 Task: View about pressroom.
Action: Mouse moved to (727, 74)
Screenshot: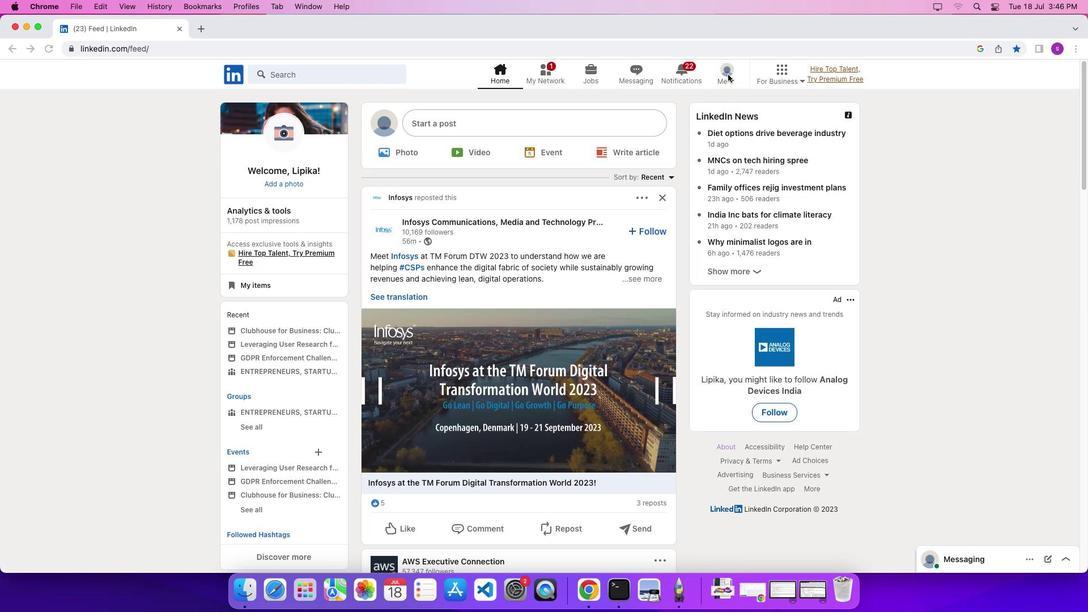 
Action: Mouse pressed left at (727, 74)
Screenshot: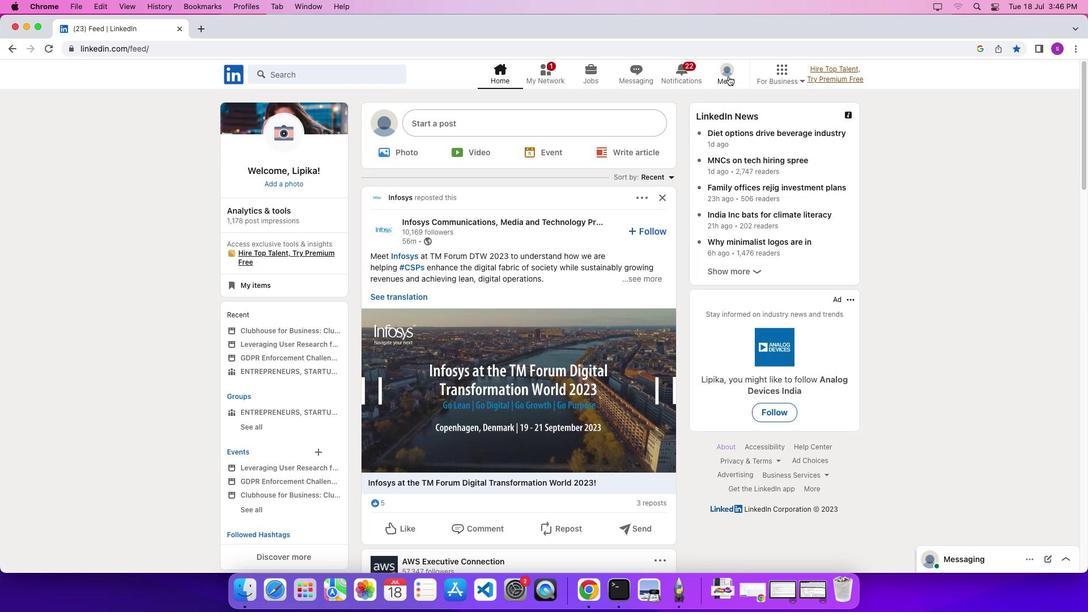
Action: Mouse moved to (730, 78)
Screenshot: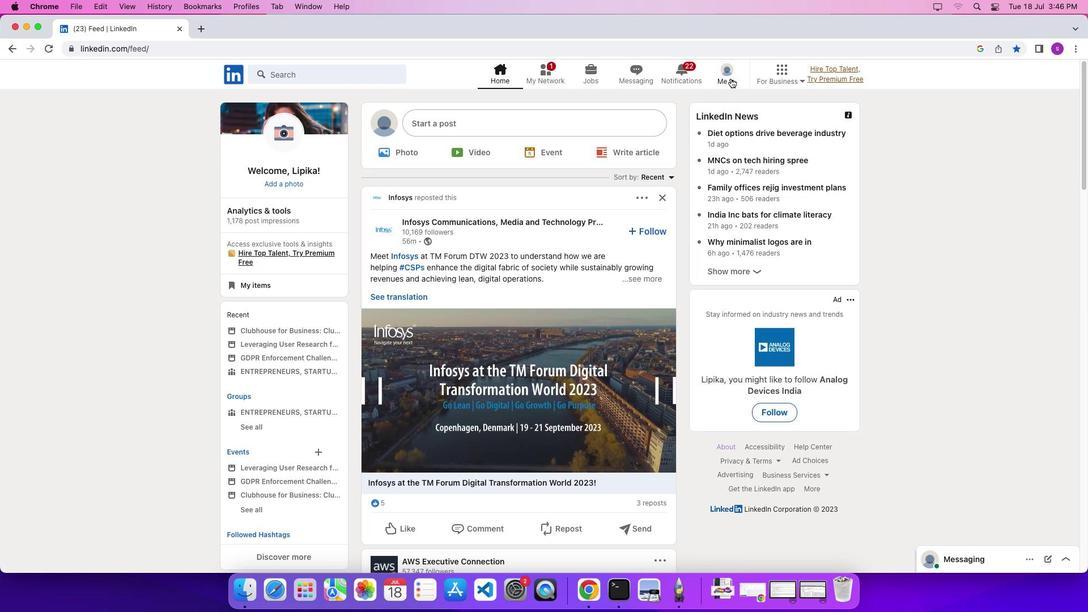 
Action: Mouse pressed left at (730, 78)
Screenshot: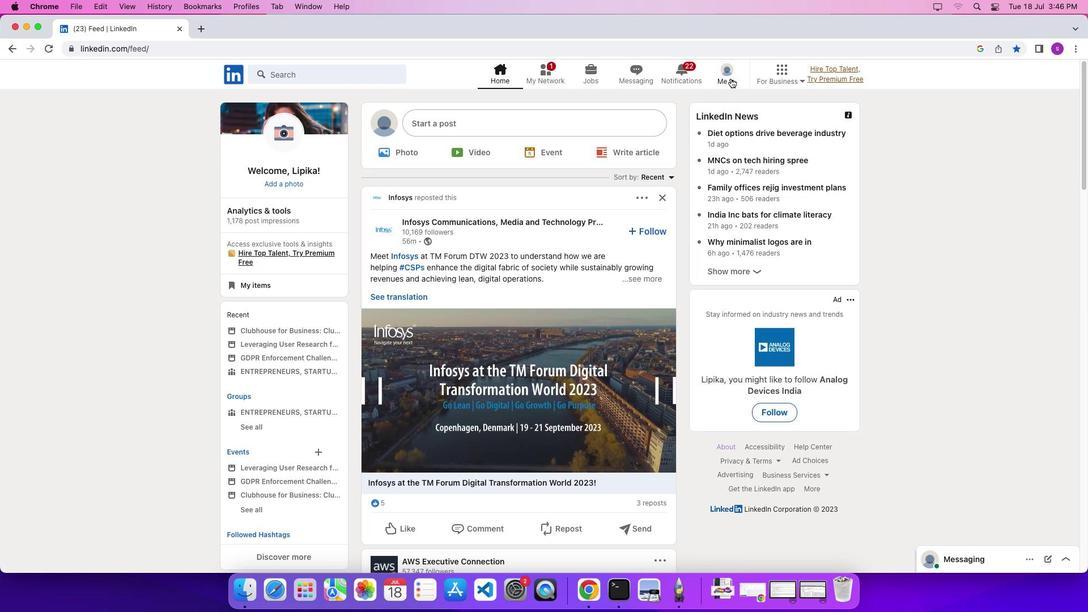 
Action: Mouse moved to (707, 138)
Screenshot: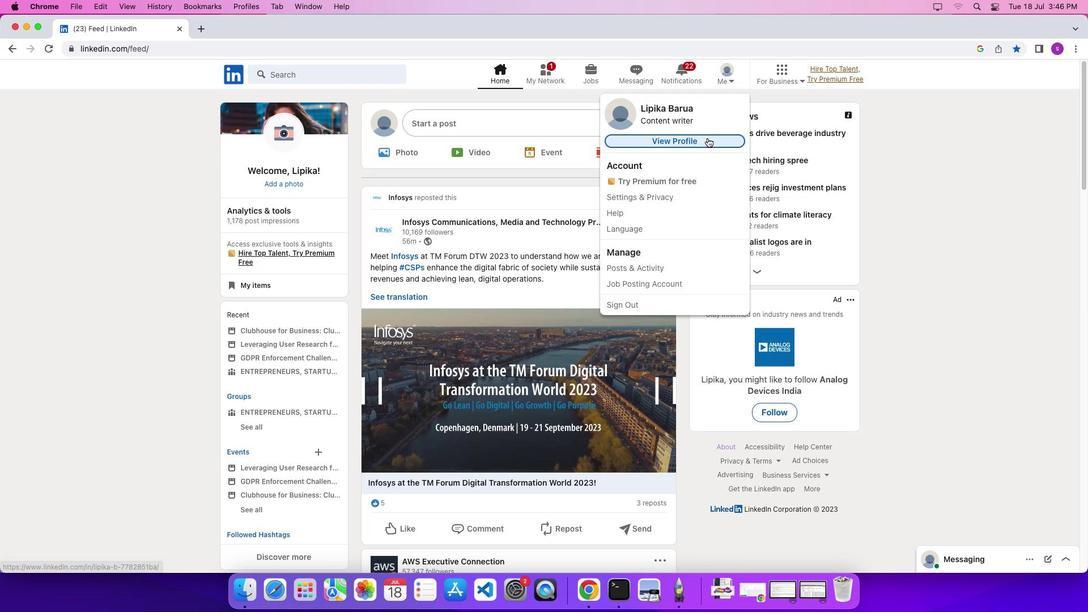 
Action: Mouse pressed left at (707, 138)
Screenshot: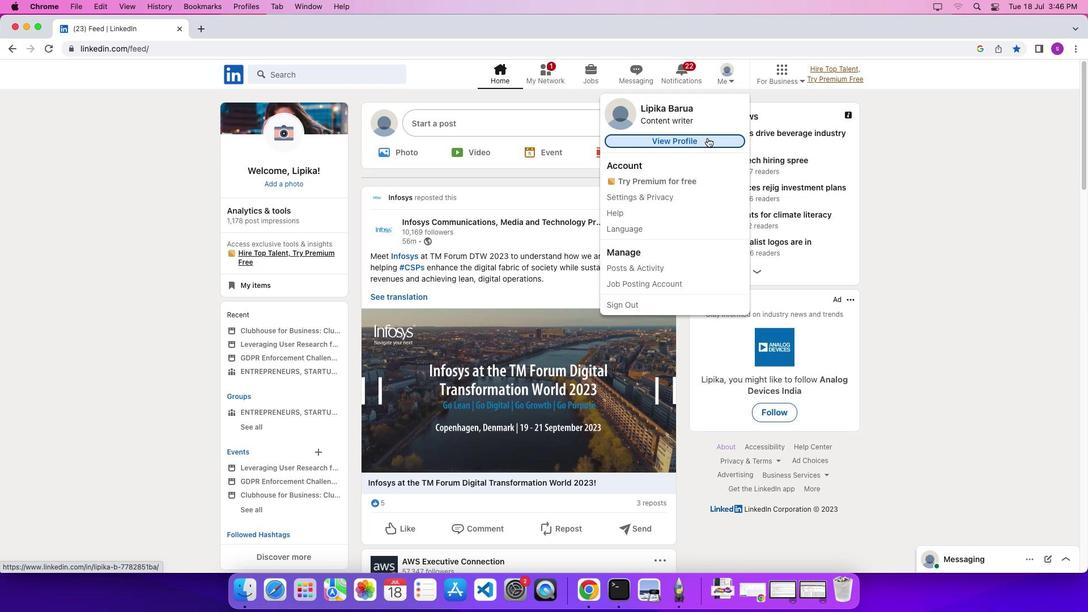 
Action: Mouse moved to (504, 387)
Screenshot: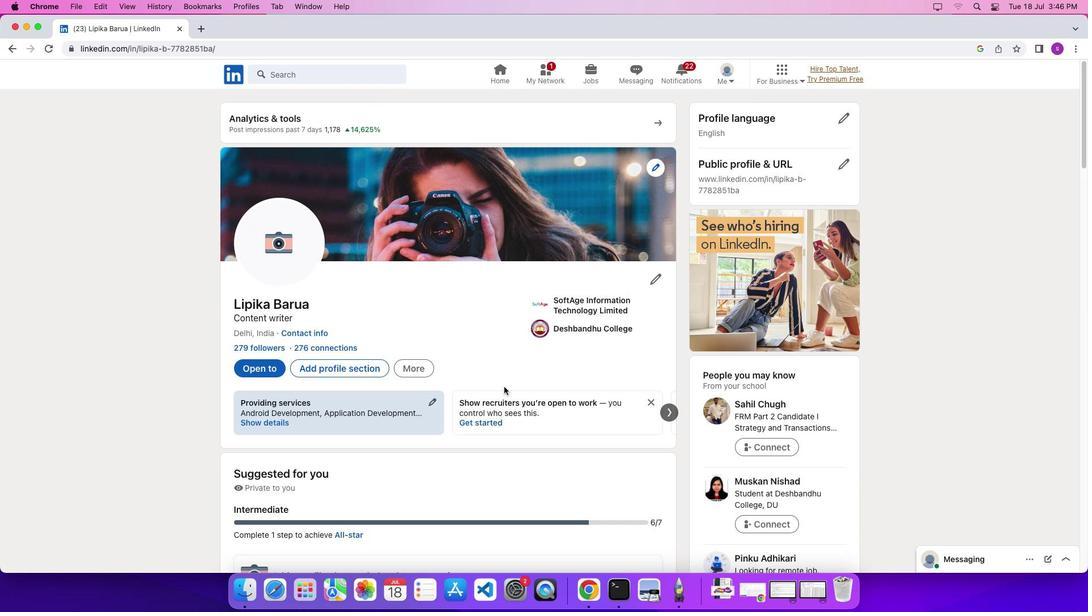 
Action: Mouse scrolled (504, 387) with delta (0, 0)
Screenshot: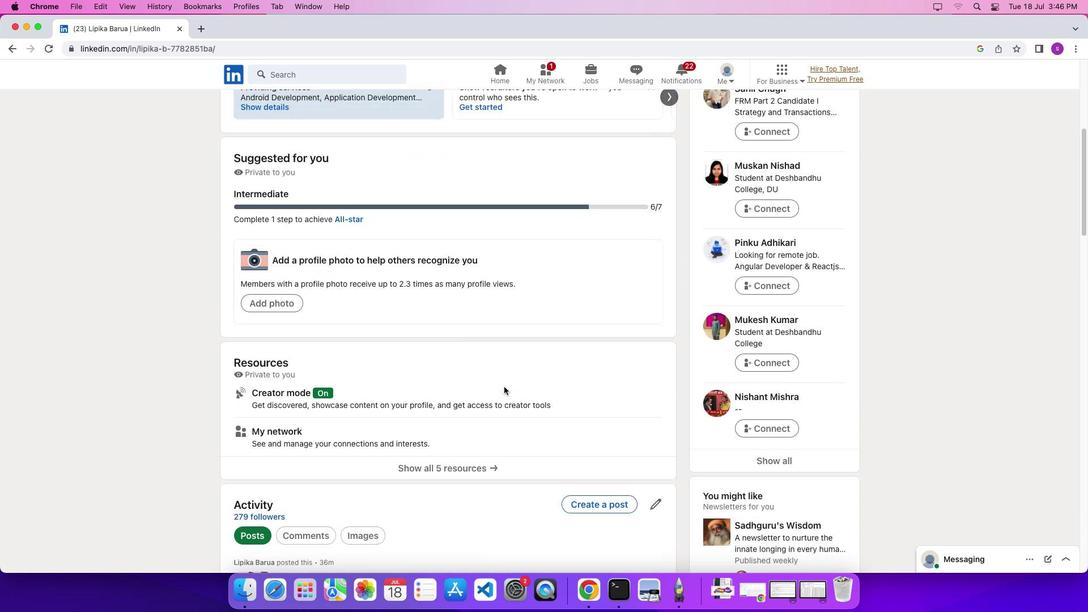 
Action: Mouse scrolled (504, 387) with delta (0, 0)
Screenshot: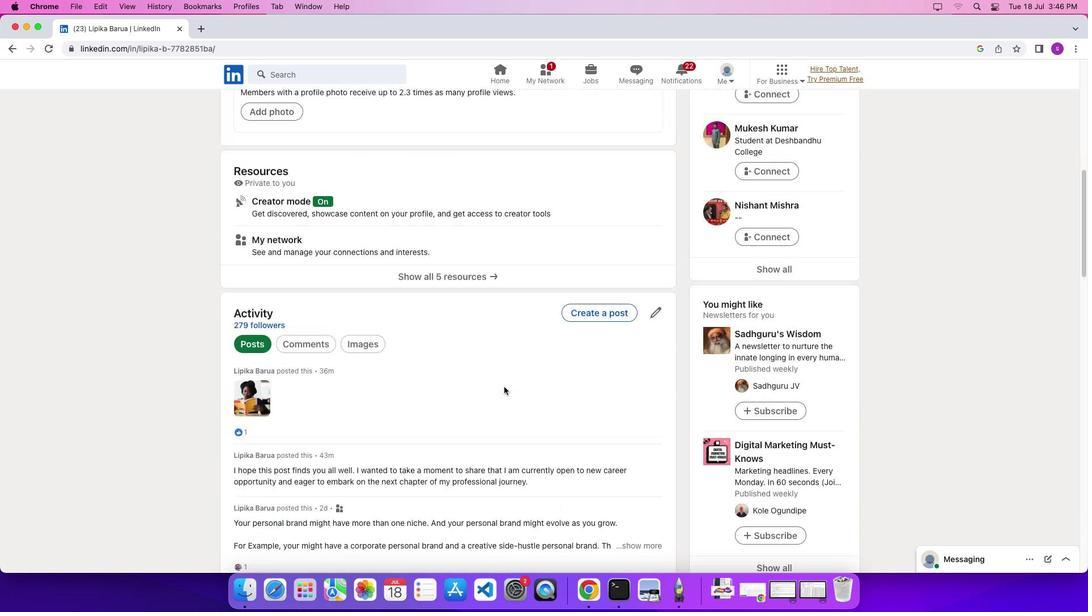 
Action: Mouse scrolled (504, 387) with delta (0, -4)
Screenshot: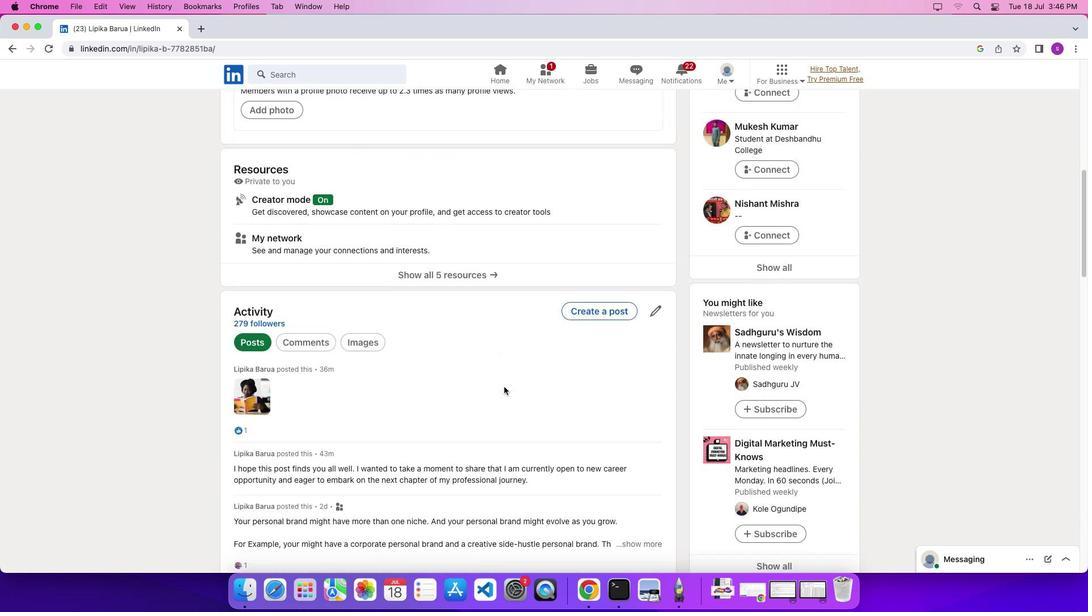 
Action: Mouse scrolled (504, 387) with delta (0, -6)
Screenshot: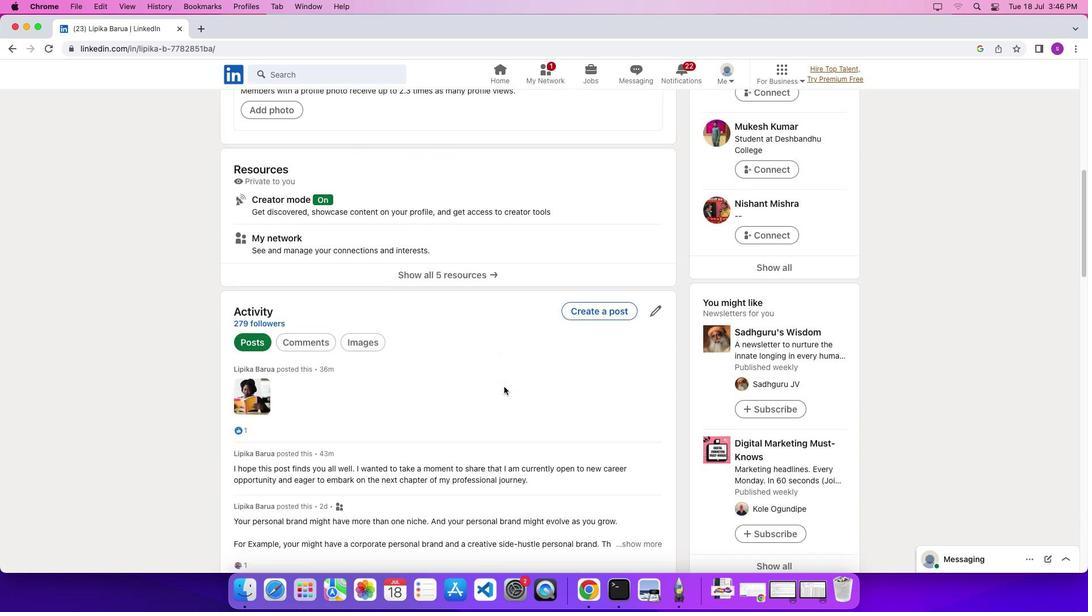 
Action: Mouse scrolled (504, 387) with delta (0, 0)
Screenshot: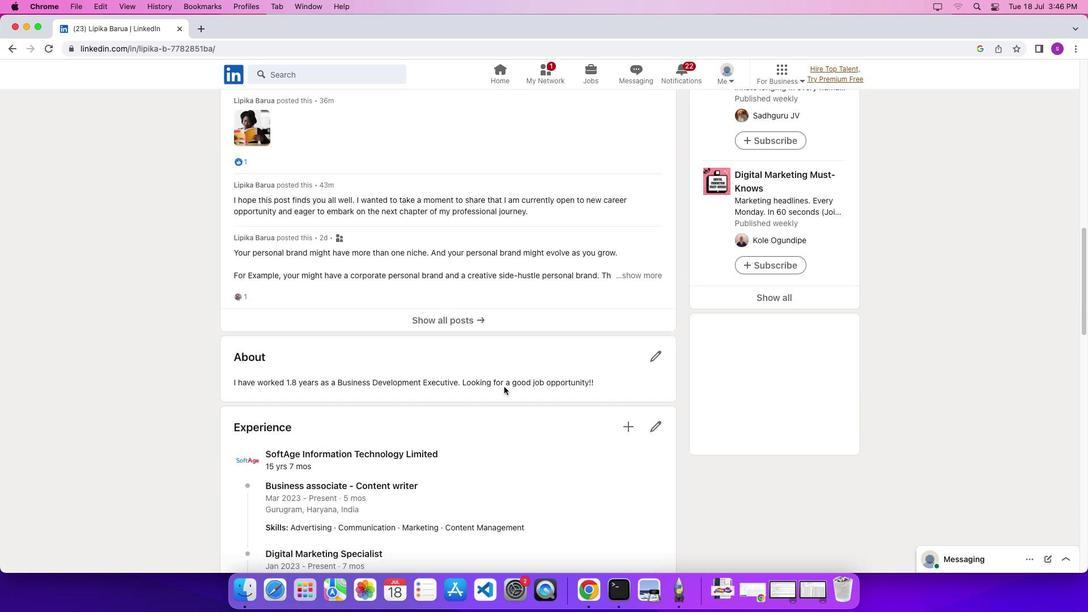 
Action: Mouse scrolled (504, 387) with delta (0, 0)
Screenshot: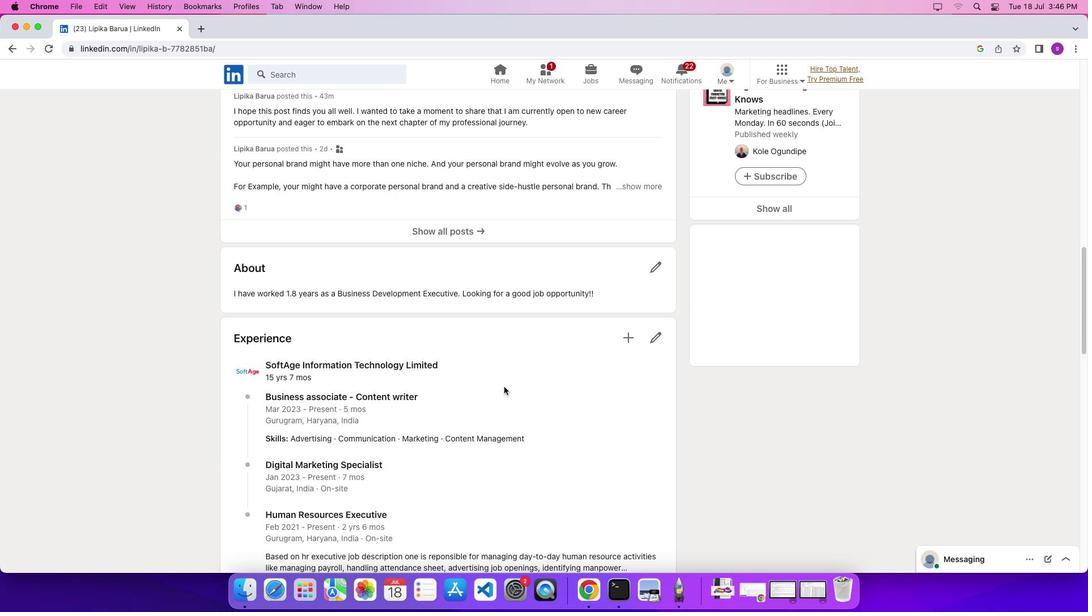 
Action: Mouse scrolled (504, 387) with delta (0, -3)
Screenshot: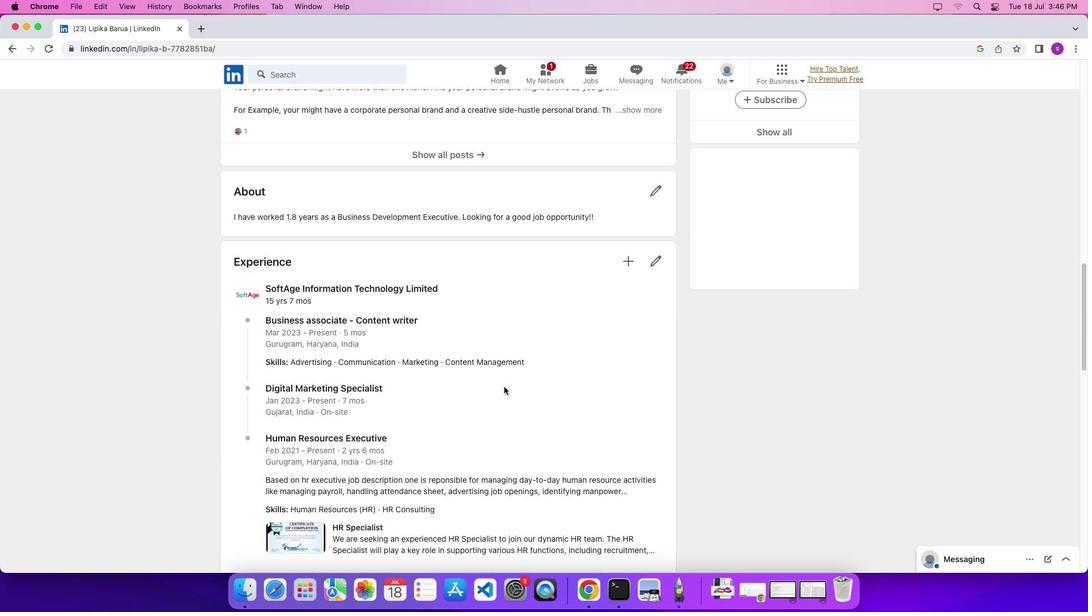 
Action: Mouse scrolled (504, 387) with delta (0, -5)
Screenshot: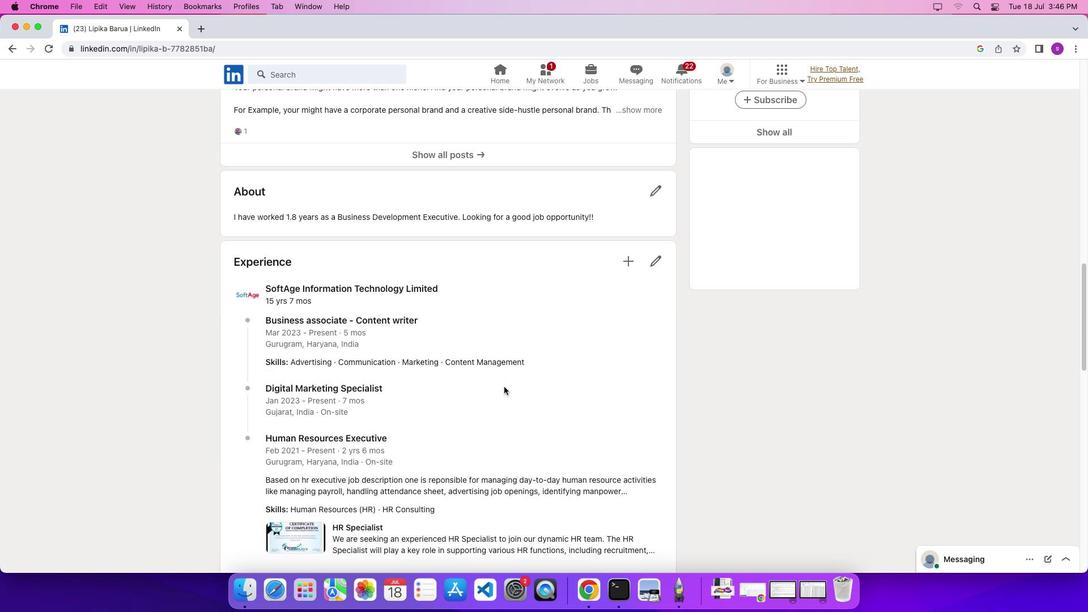 
Action: Mouse scrolled (504, 387) with delta (0, 0)
Screenshot: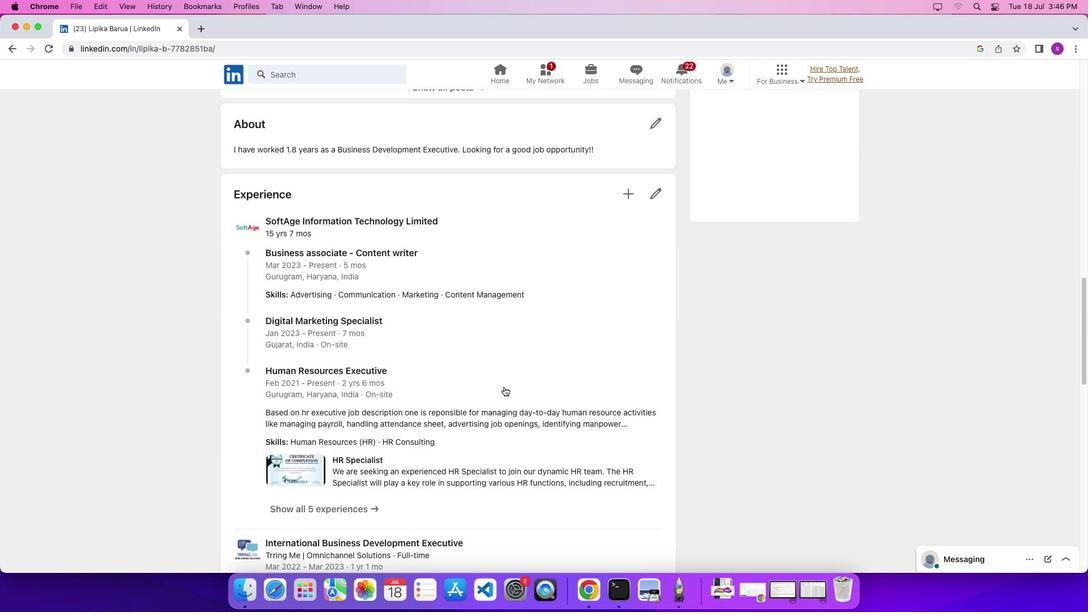 
Action: Mouse scrolled (504, 387) with delta (0, 0)
Screenshot: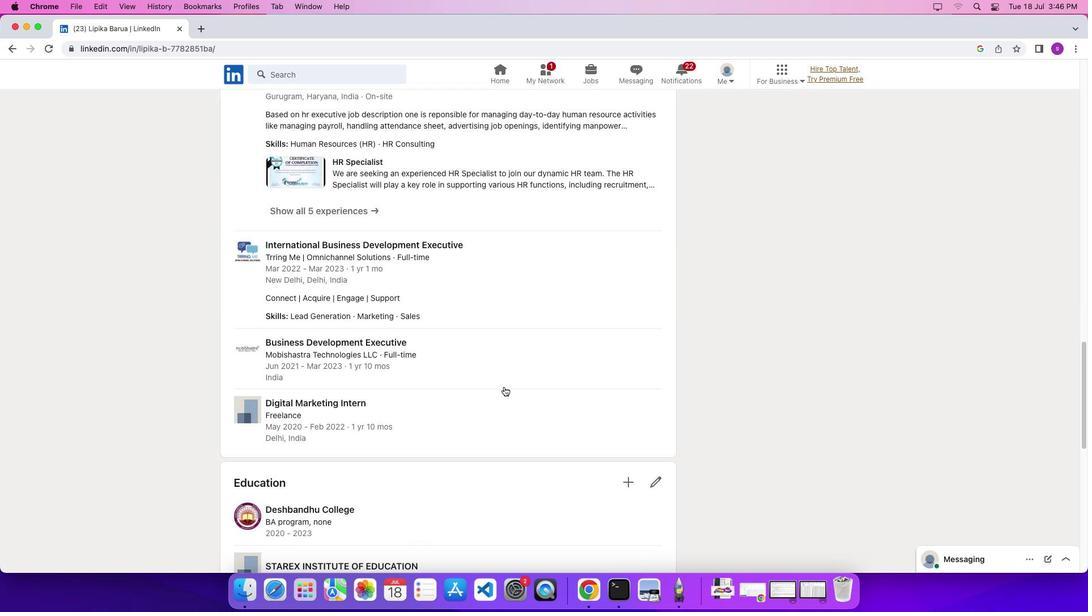 
Action: Mouse scrolled (504, 387) with delta (0, -4)
Screenshot: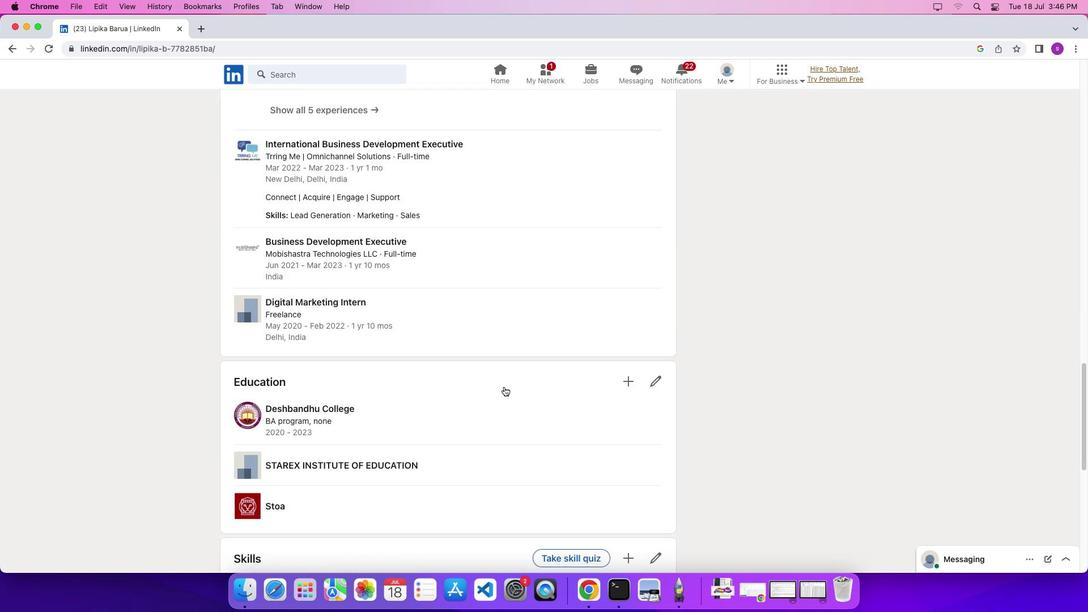 
Action: Mouse scrolled (504, 387) with delta (0, -5)
Screenshot: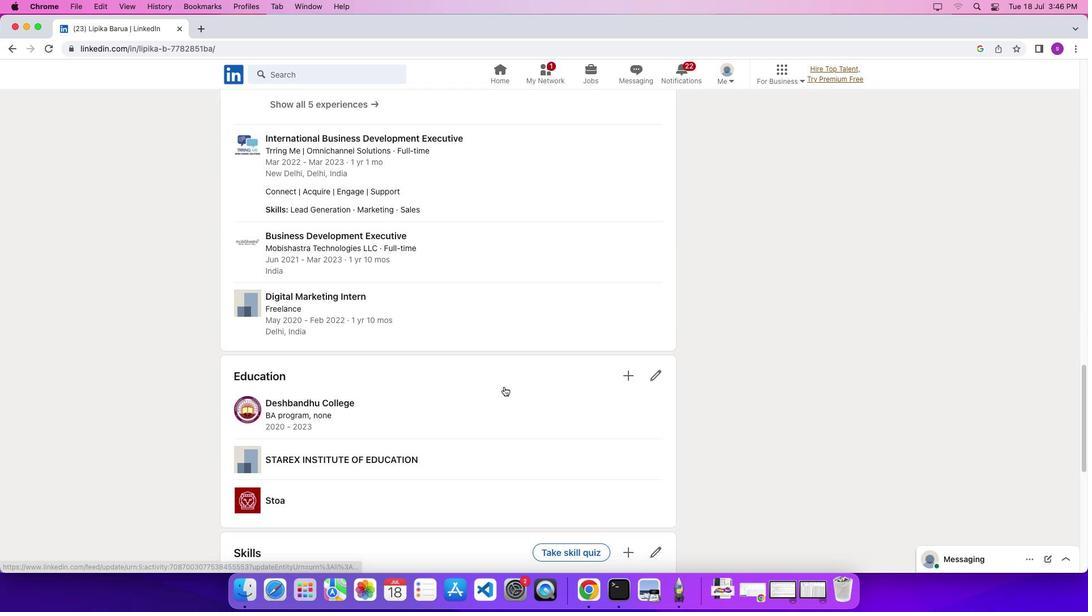 
Action: Mouse scrolled (504, 387) with delta (0, 0)
Screenshot: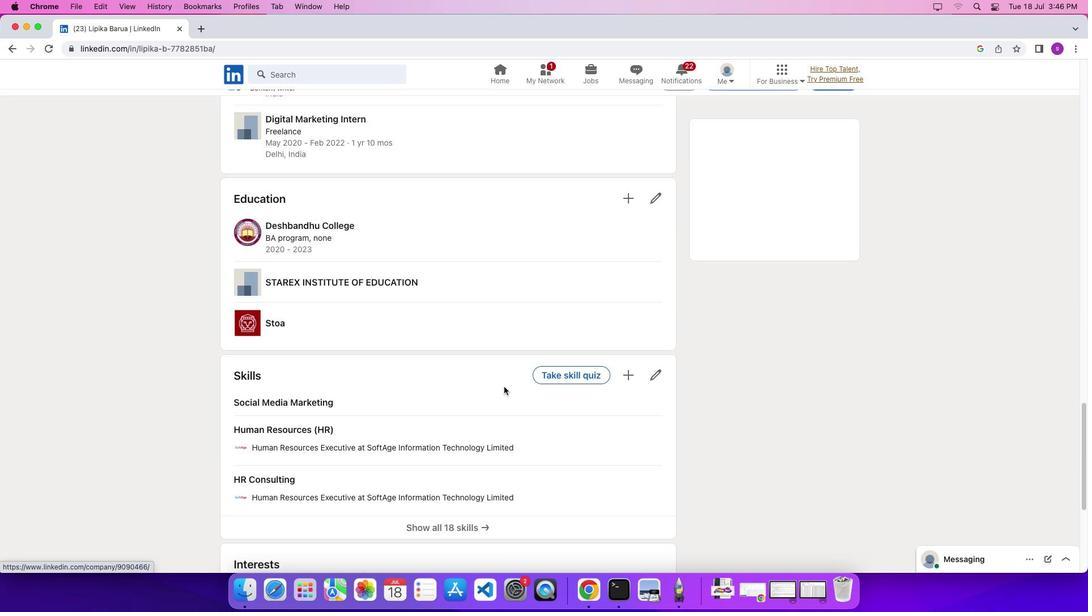 
Action: Mouse scrolled (504, 387) with delta (0, 0)
Screenshot: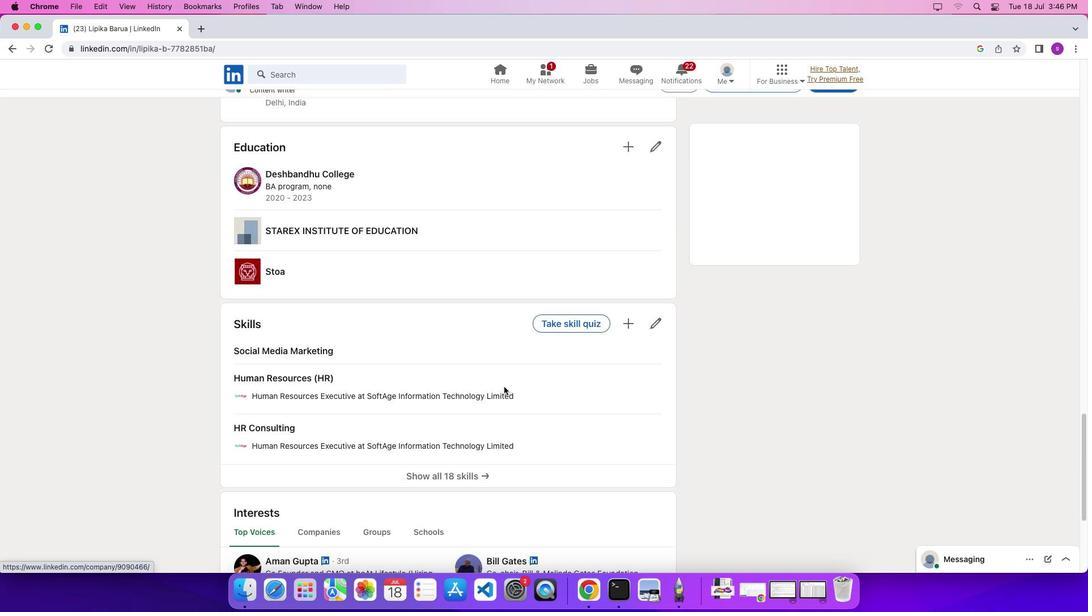 
Action: Mouse scrolled (504, 387) with delta (0, -4)
Screenshot: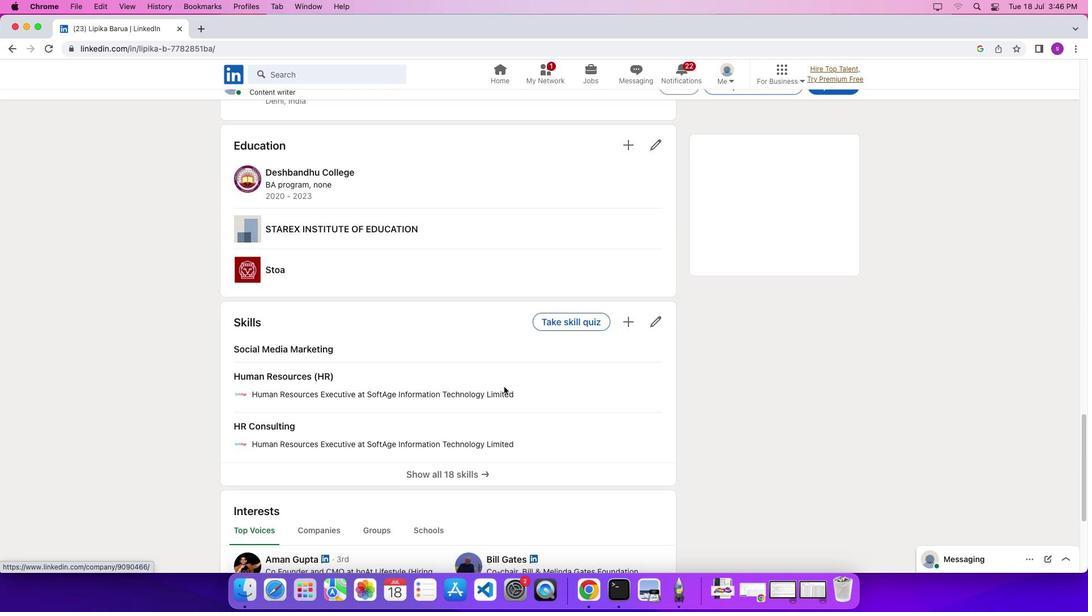 
Action: Mouse scrolled (504, 387) with delta (0, 0)
Screenshot: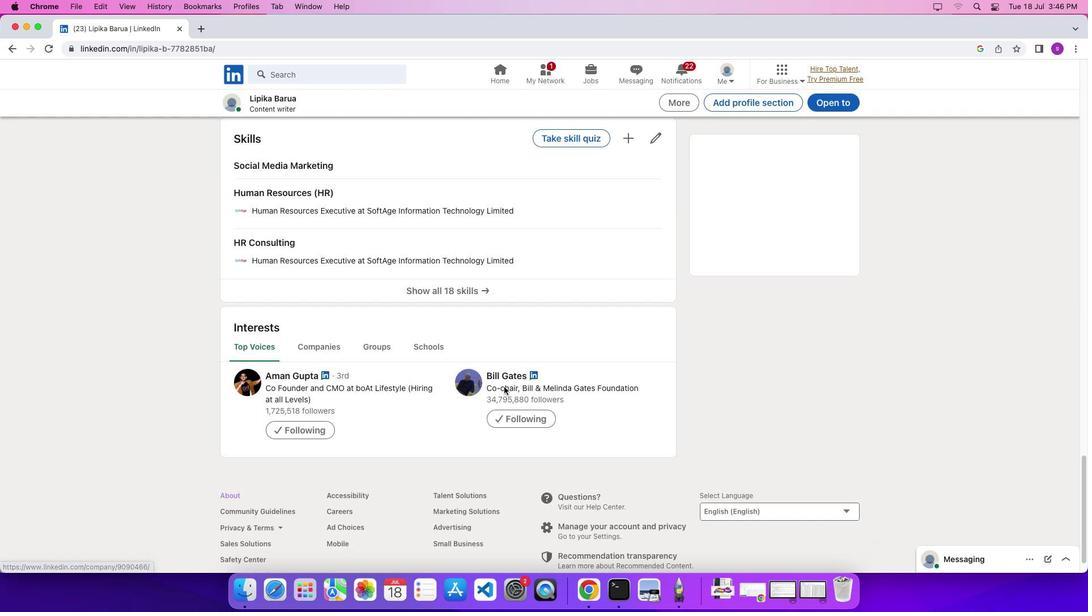 
Action: Mouse scrolled (504, 387) with delta (0, 0)
Screenshot: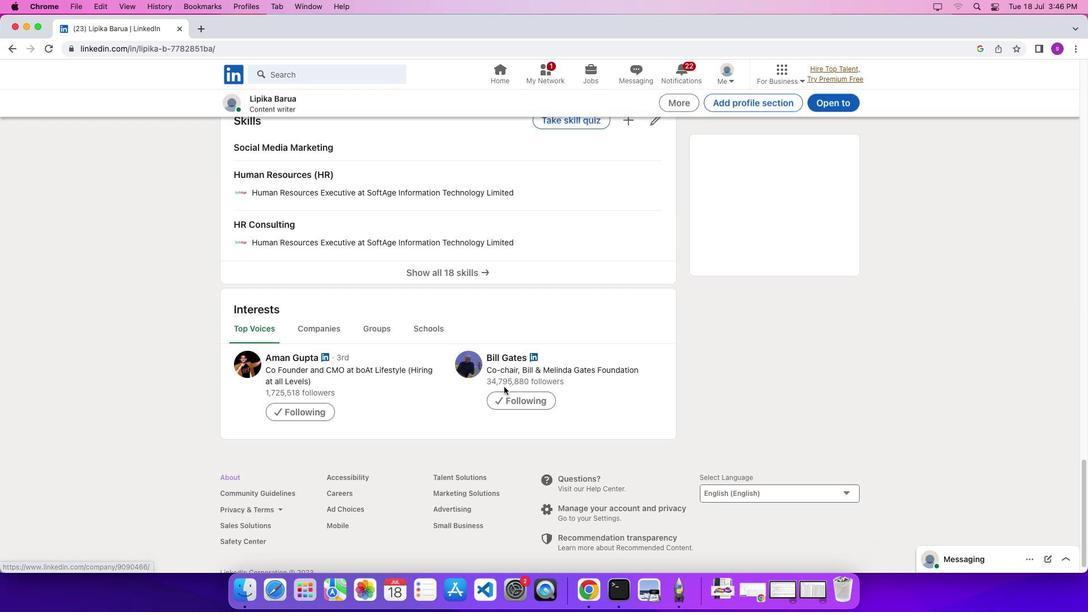 
Action: Mouse scrolled (504, 387) with delta (0, -4)
Screenshot: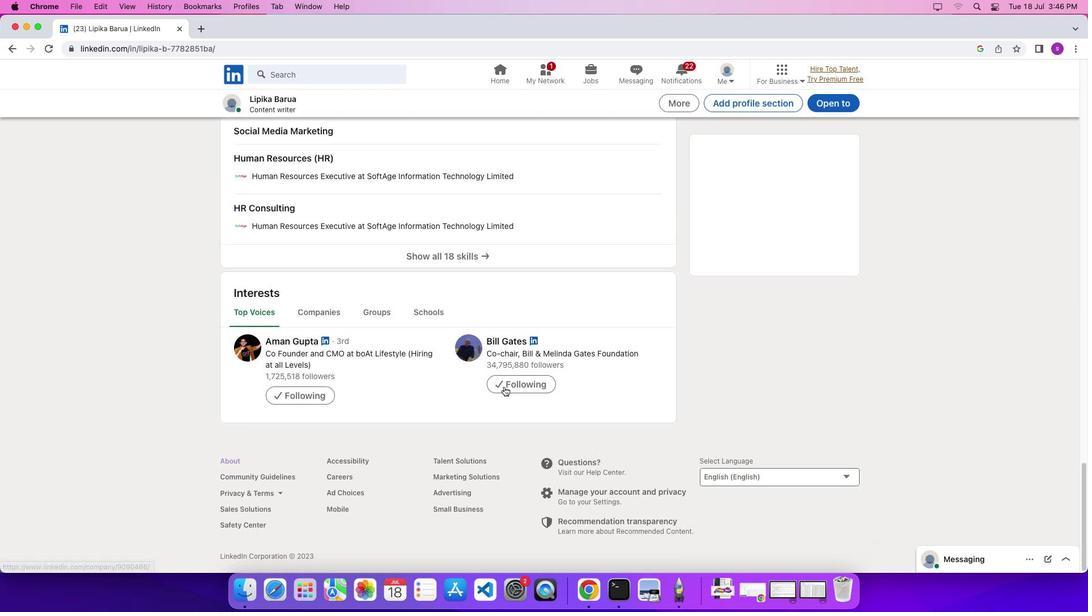 
Action: Mouse scrolled (504, 387) with delta (0, -6)
Screenshot: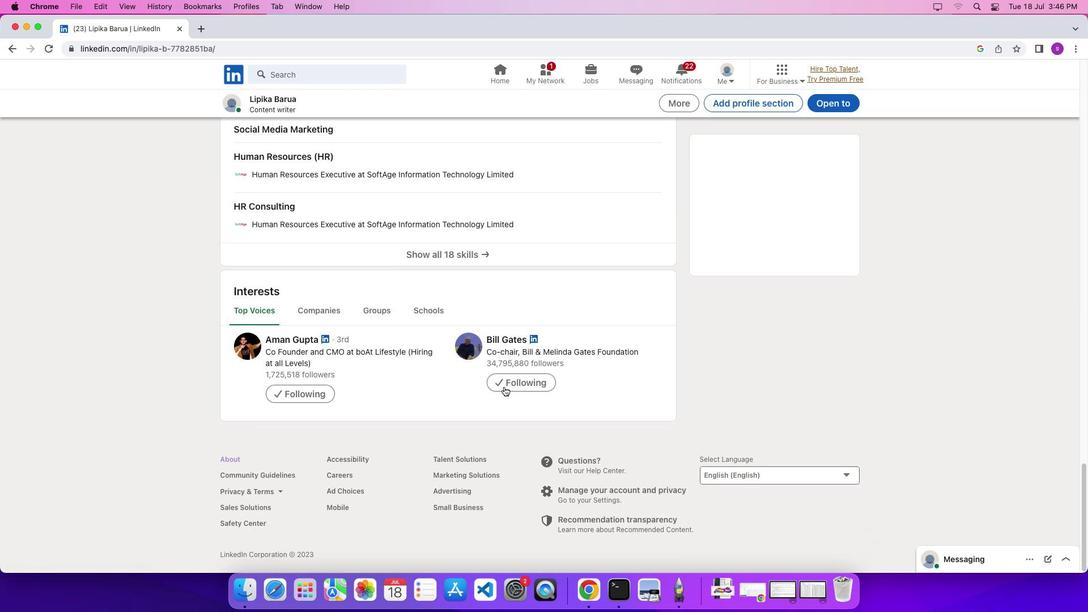 
Action: Mouse scrolled (504, 387) with delta (0, -7)
Screenshot: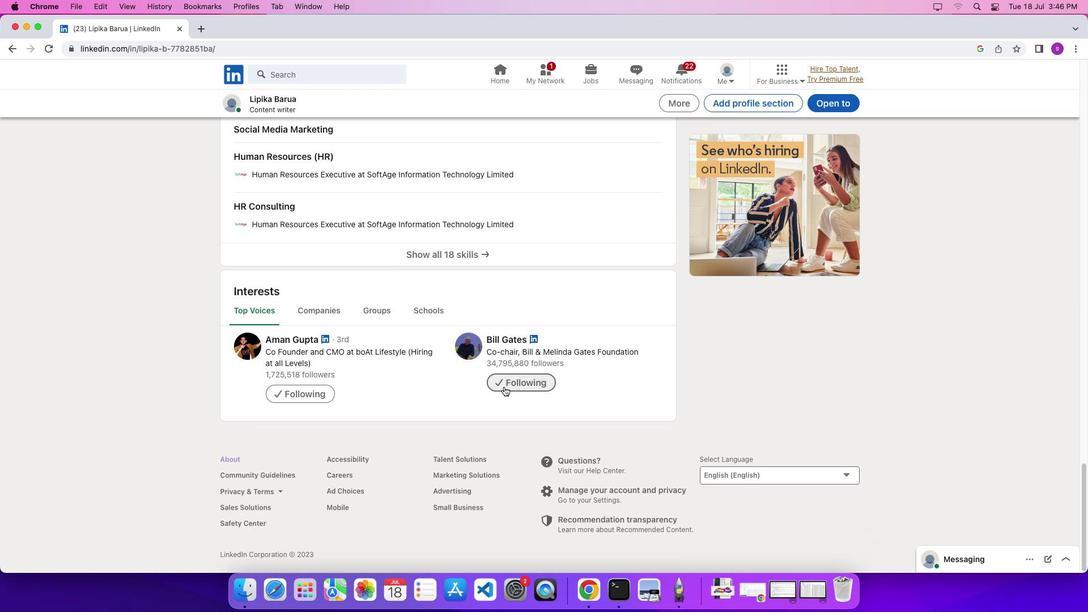 
Action: Mouse scrolled (504, 387) with delta (0, 0)
Screenshot: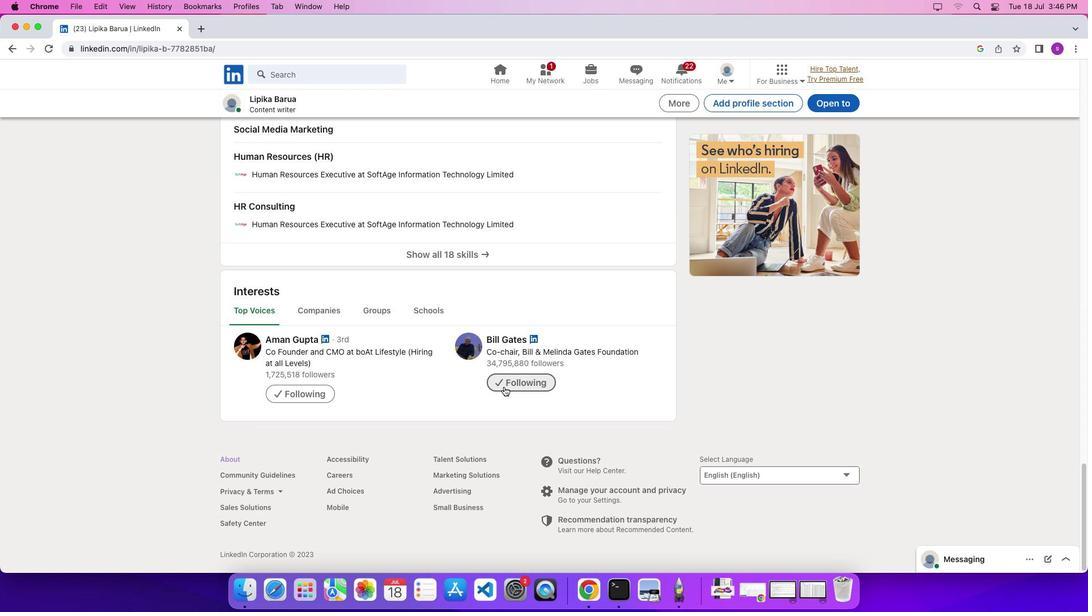 
Action: Mouse scrolled (504, 387) with delta (0, 0)
Screenshot: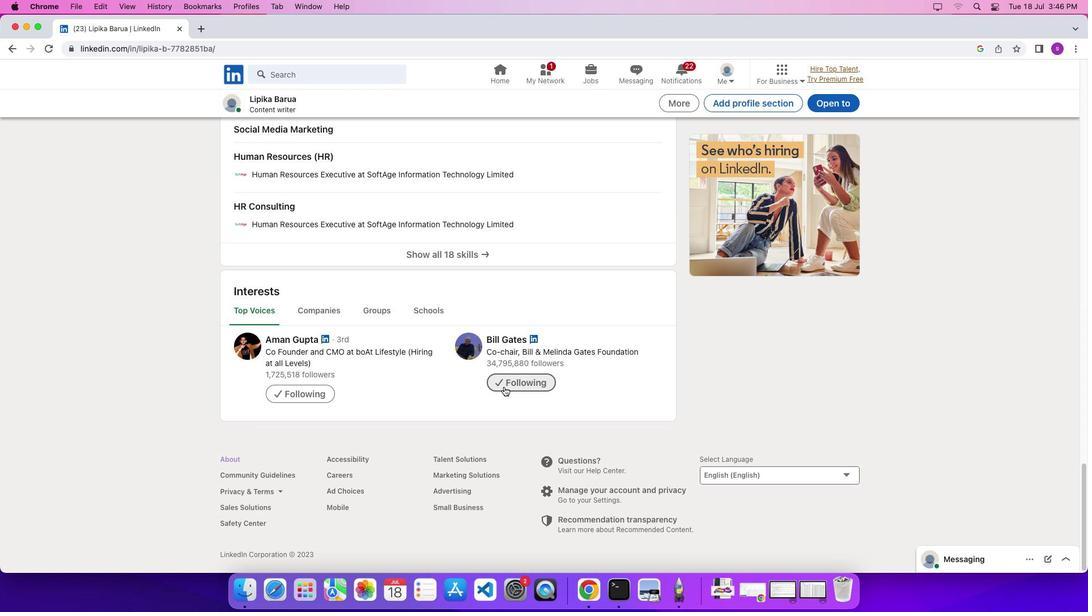 
Action: Mouse scrolled (504, 387) with delta (0, -3)
Screenshot: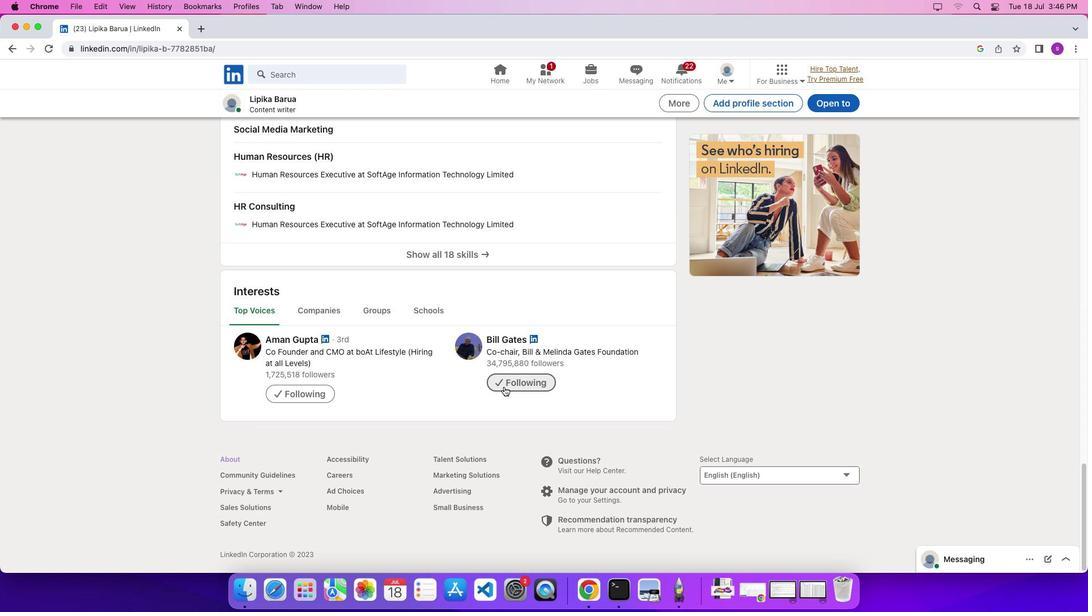 
Action: Mouse moved to (236, 457)
Screenshot: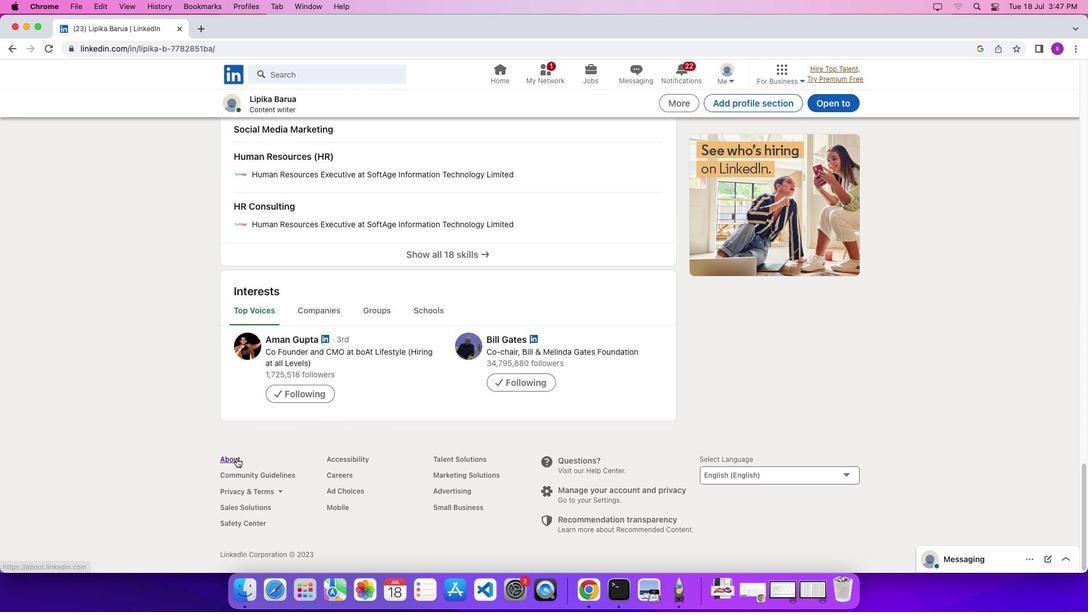 
Action: Mouse pressed left at (236, 457)
Screenshot: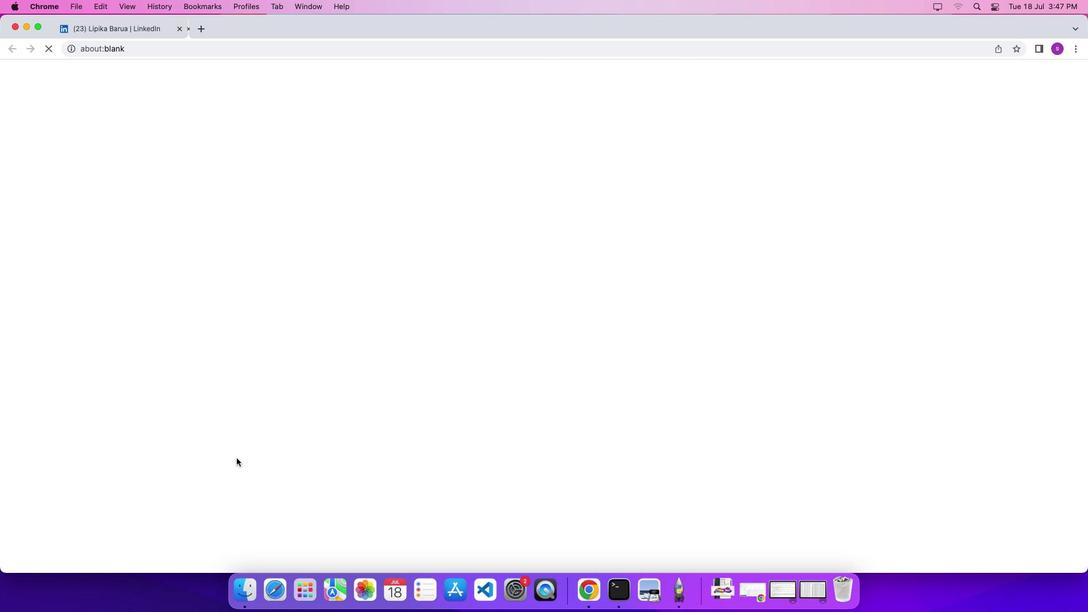 
Action: Mouse moved to (276, 465)
Screenshot: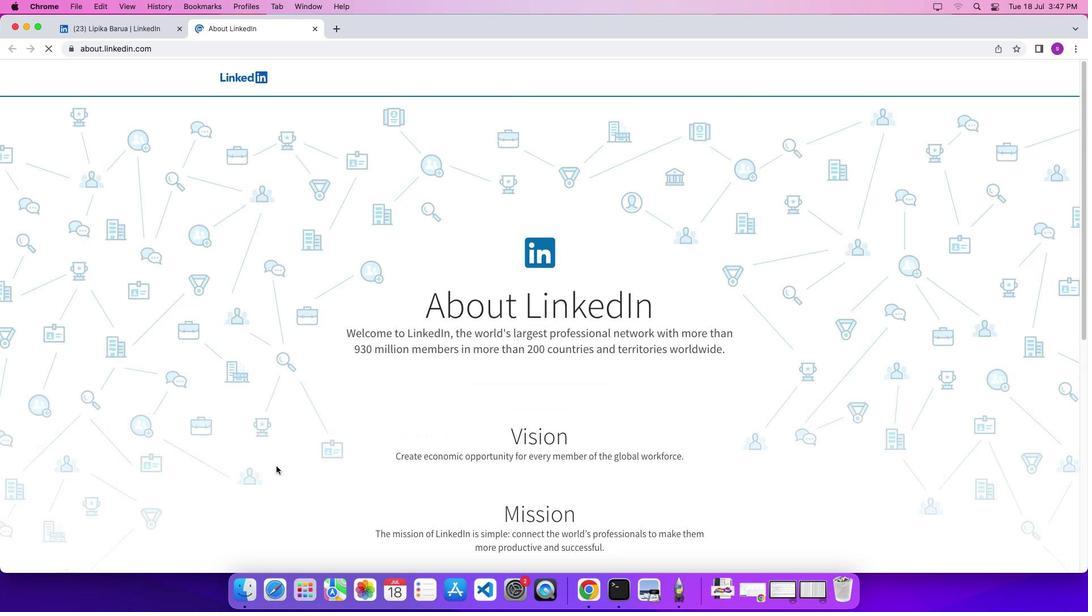 
Action: Mouse scrolled (276, 465) with delta (0, 0)
Screenshot: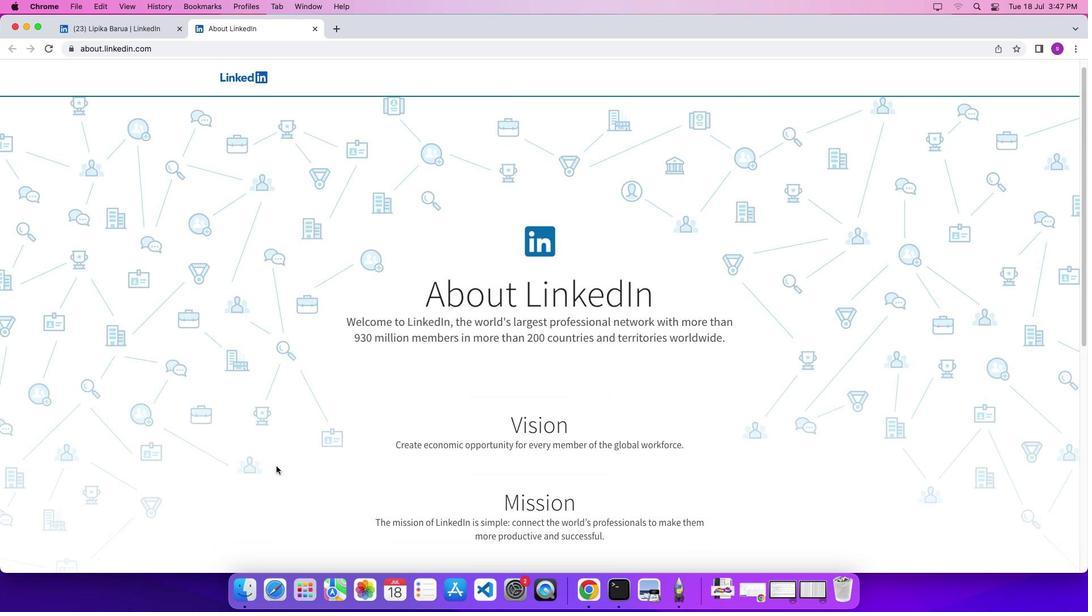 
Action: Mouse scrolled (276, 465) with delta (0, 0)
Screenshot: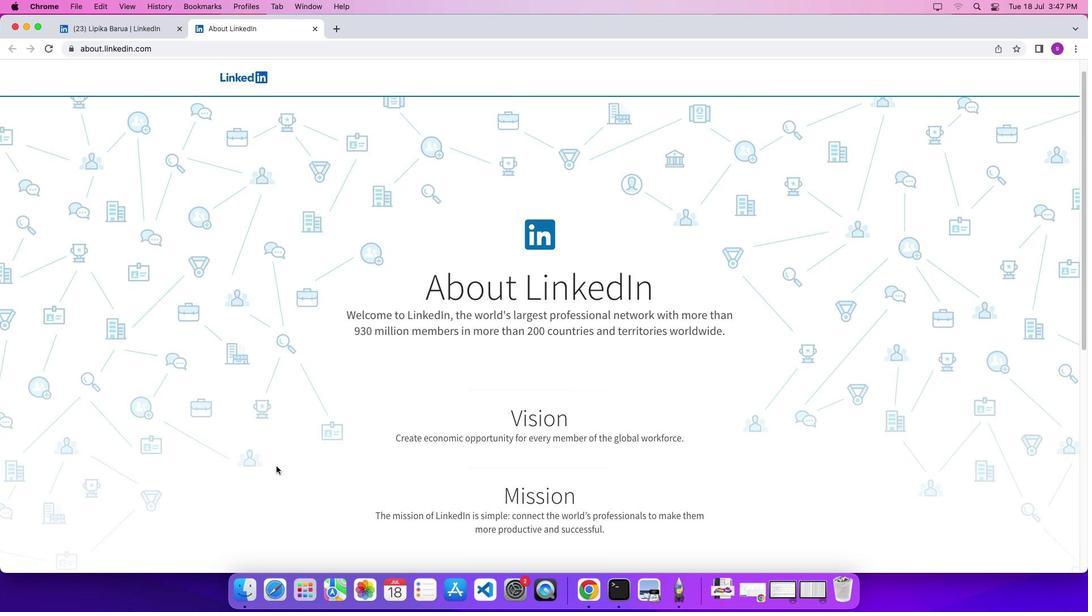 
Action: Mouse scrolled (276, 465) with delta (0, -1)
Screenshot: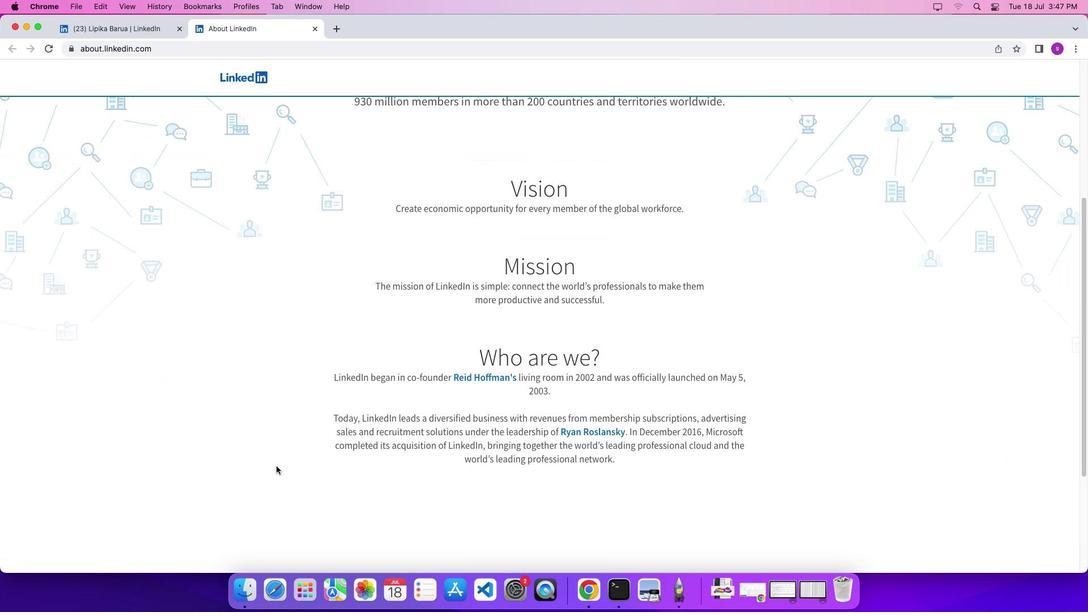 
Action: Mouse scrolled (276, 465) with delta (0, -2)
Screenshot: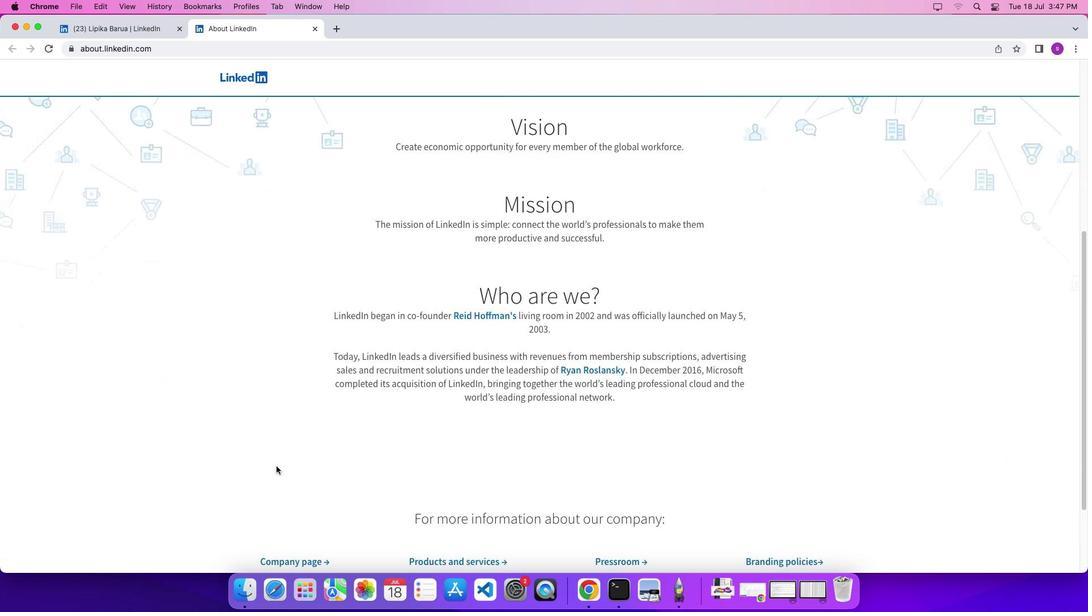 
Action: Mouse scrolled (276, 465) with delta (0, -3)
Screenshot: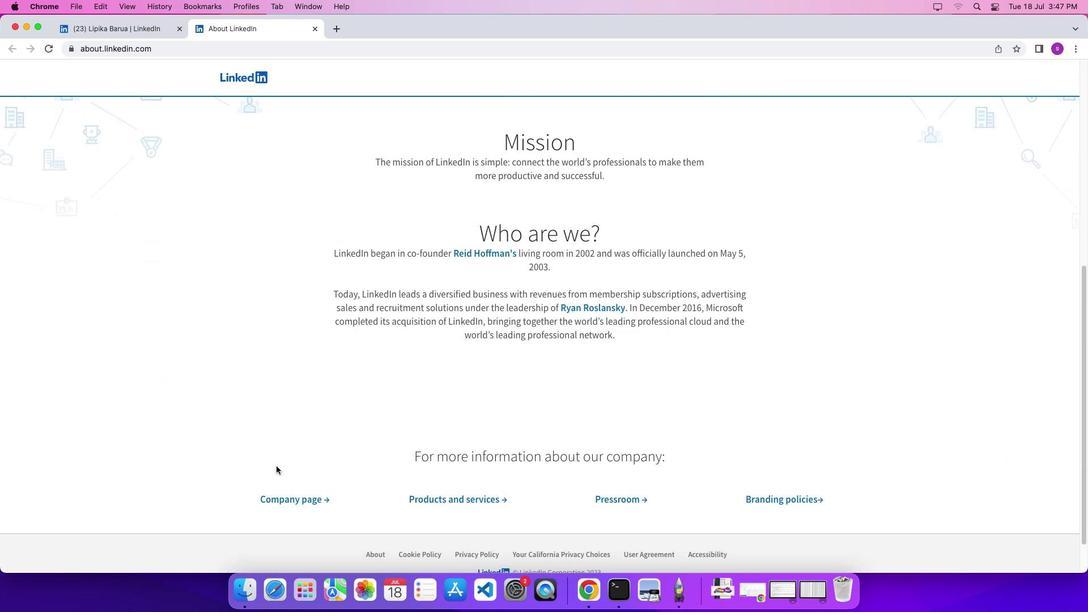 
Action: Mouse scrolled (276, 465) with delta (0, 0)
Screenshot: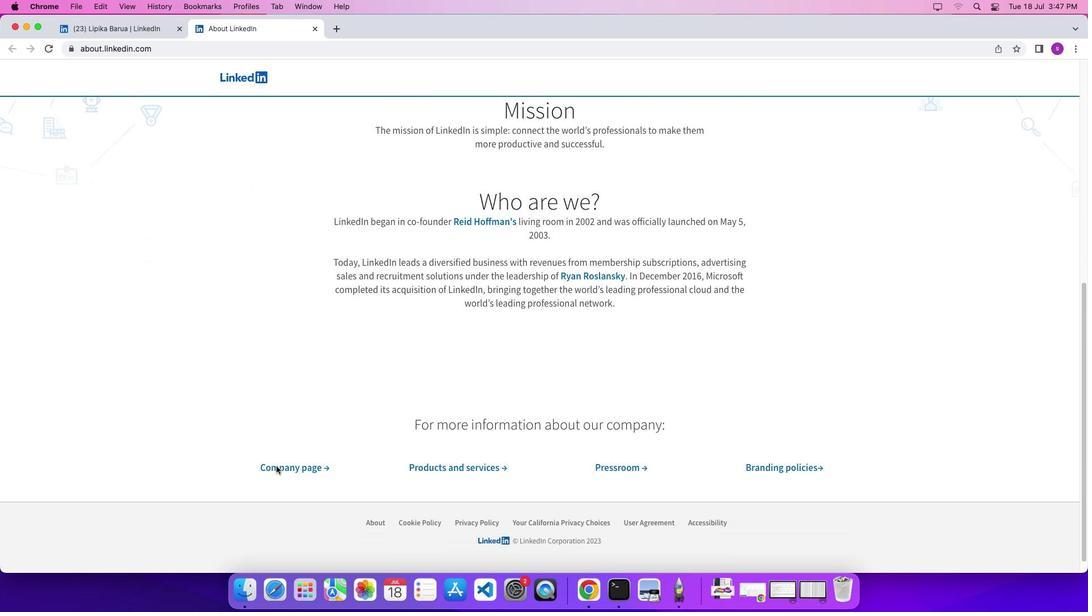
Action: Mouse scrolled (276, 465) with delta (0, 0)
Screenshot: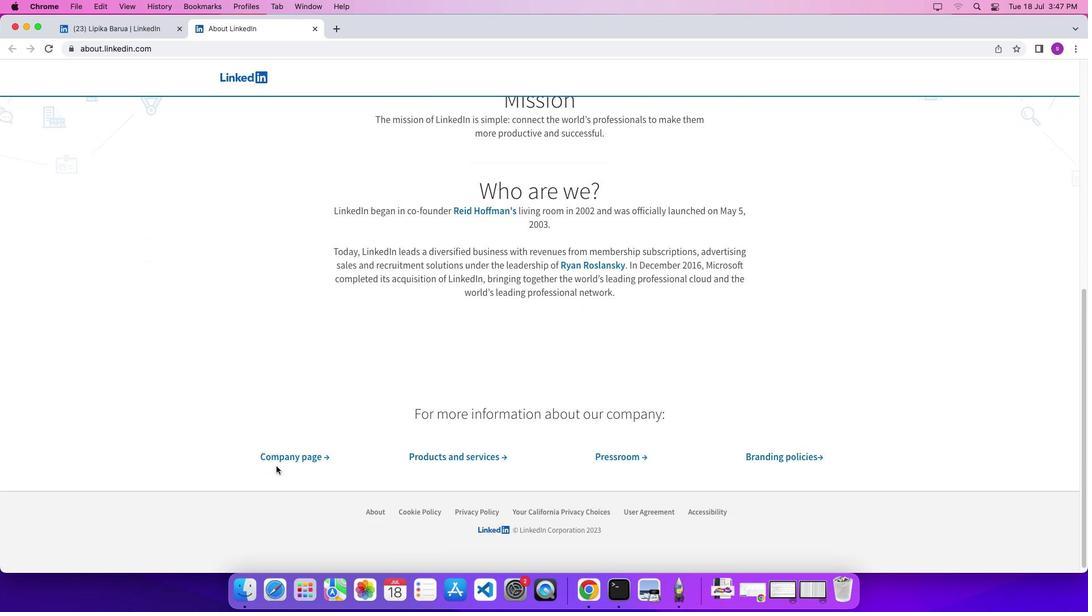 
Action: Mouse scrolled (276, 465) with delta (0, -1)
Screenshot: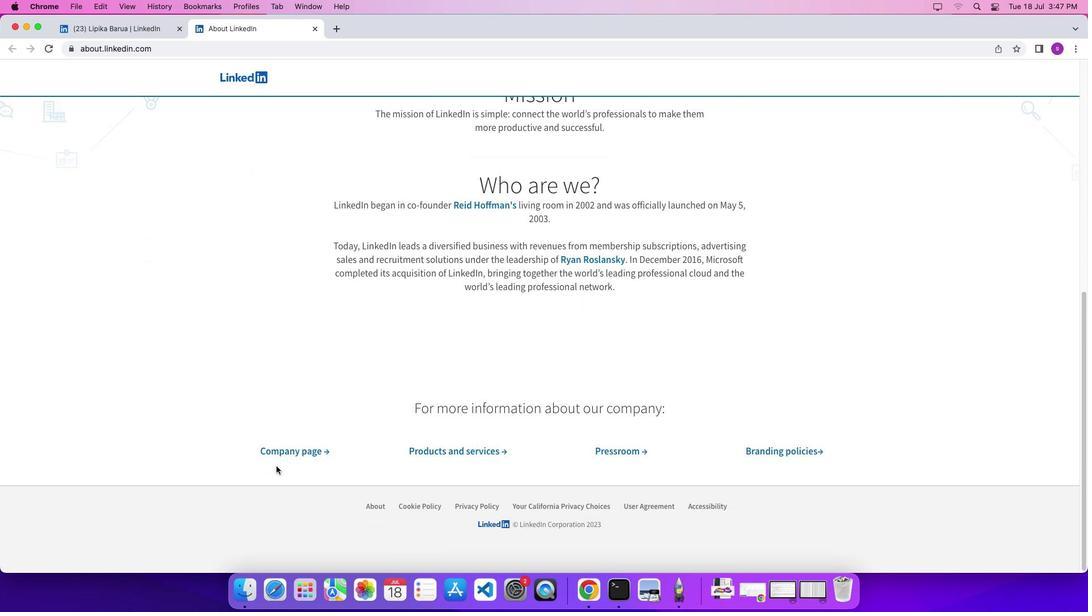 
Action: Mouse scrolled (276, 465) with delta (0, -2)
Screenshot: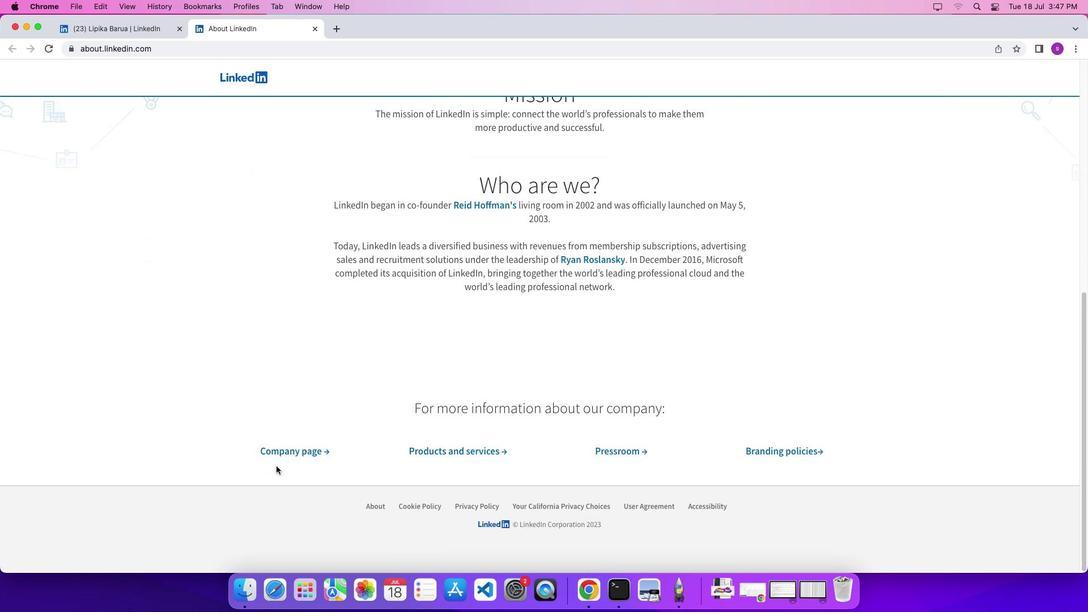 
Action: Mouse moved to (600, 451)
Screenshot: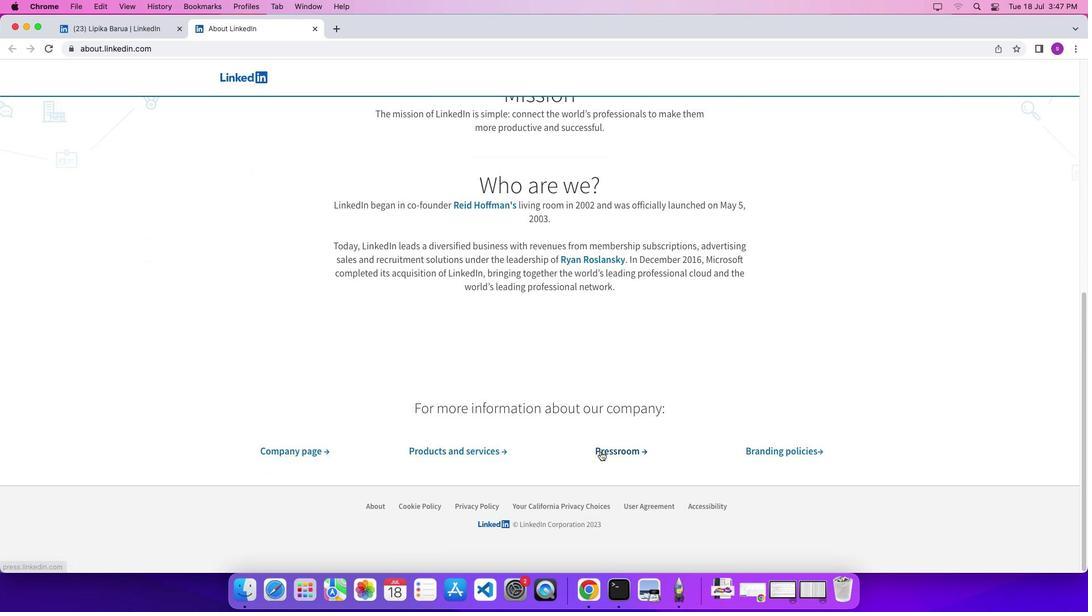 
Action: Mouse pressed left at (600, 451)
Screenshot: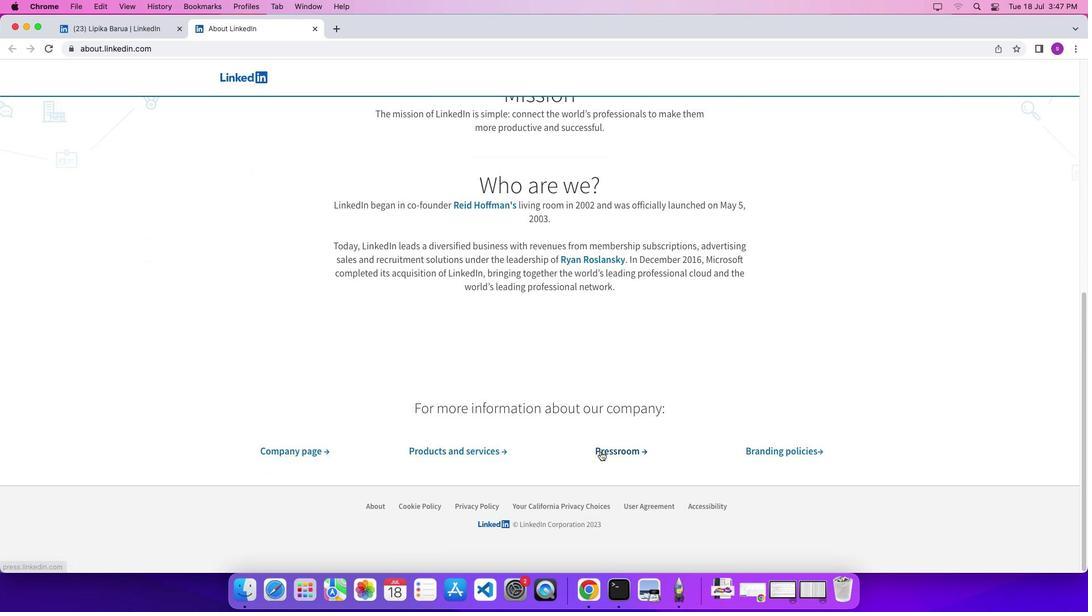 
Action: Mouse moved to (597, 451)
Screenshot: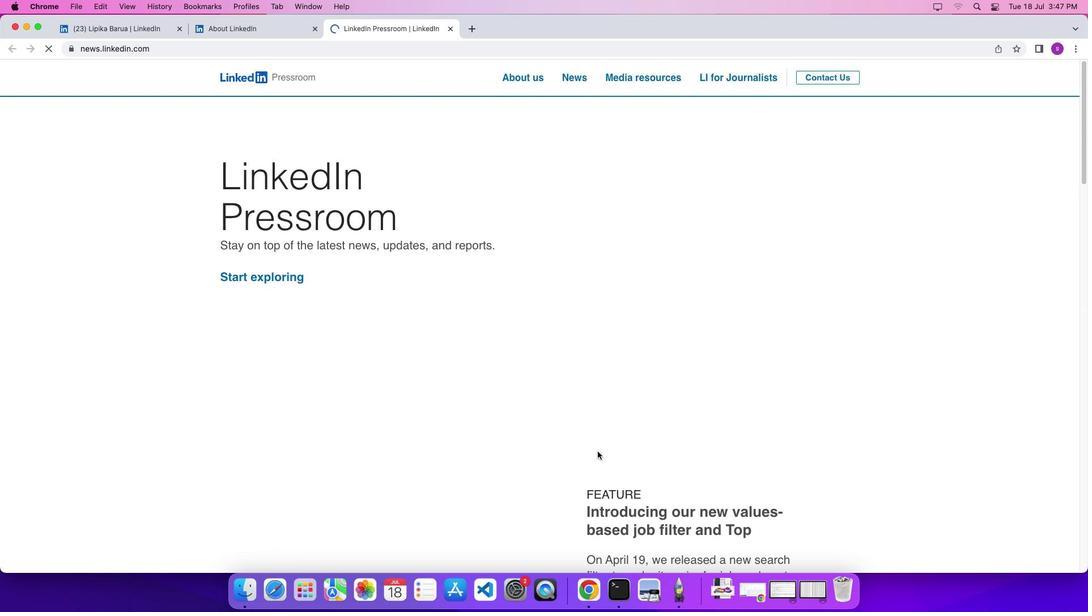 
Action: Mouse scrolled (597, 451) with delta (0, 0)
Screenshot: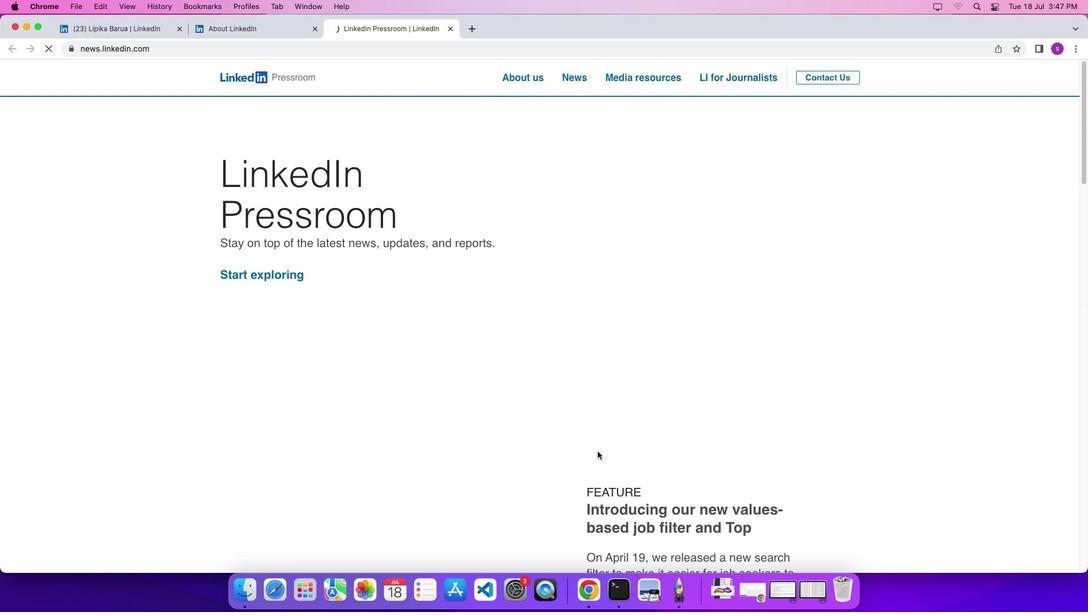 
Action: Mouse scrolled (597, 451) with delta (0, 0)
Screenshot: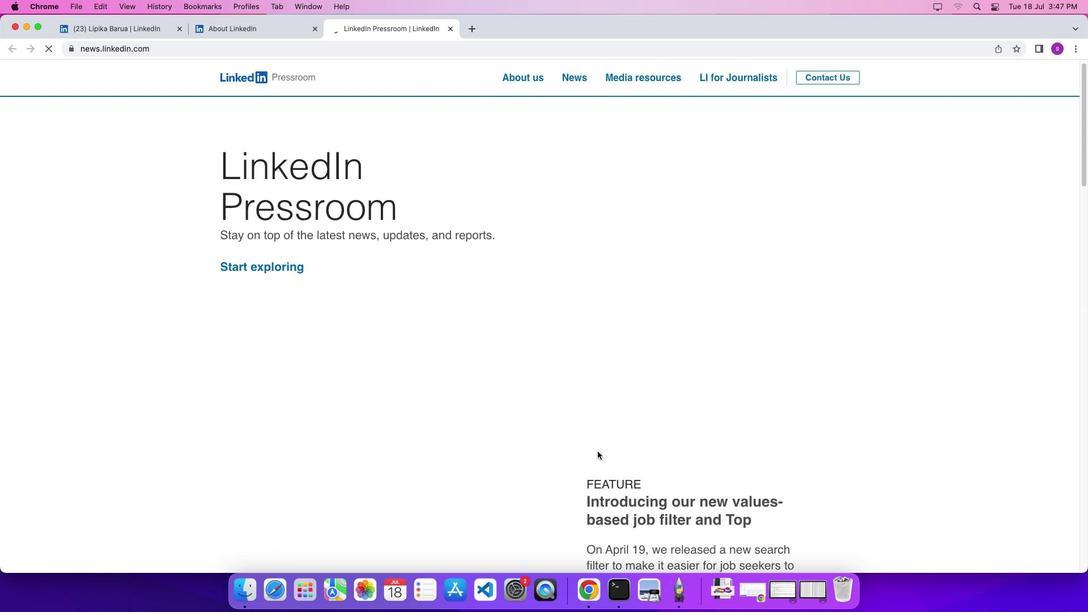 
Action: Mouse scrolled (597, 451) with delta (0, 0)
Screenshot: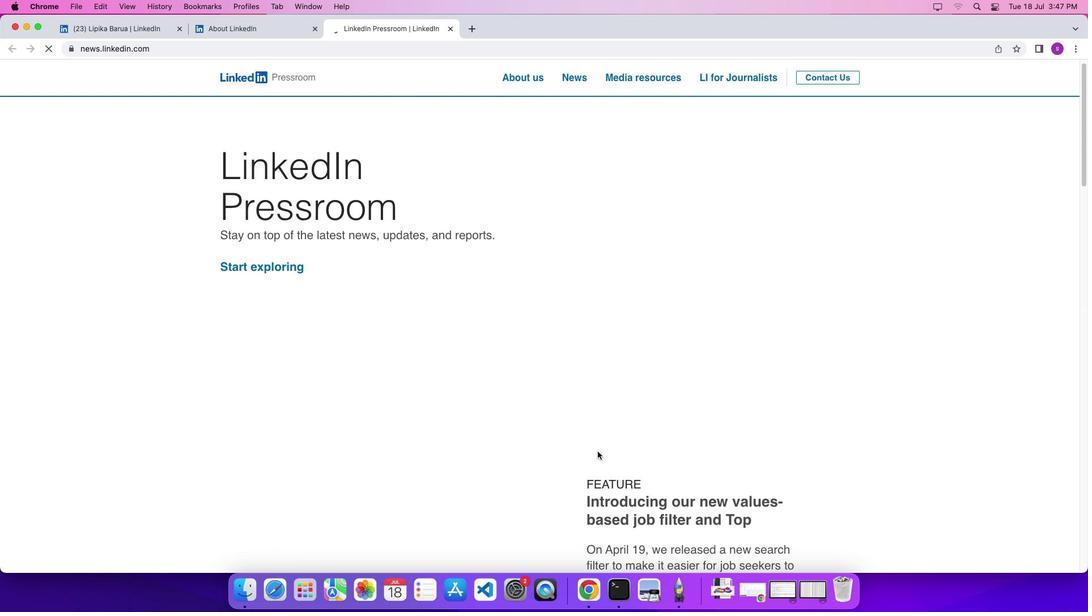 
Action: Mouse scrolled (597, 451) with delta (0, -1)
Screenshot: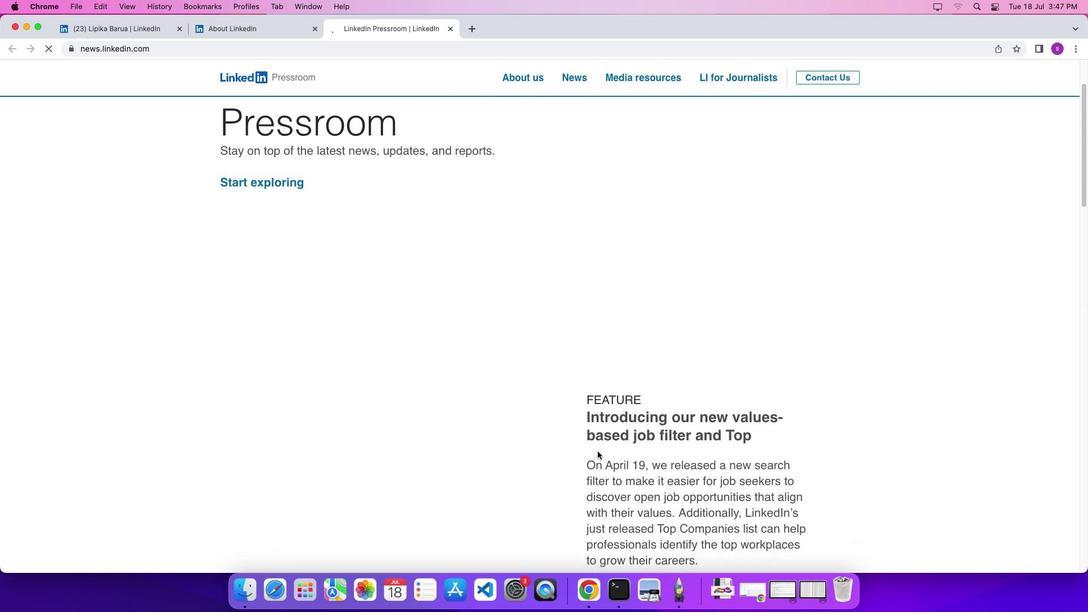 
Action: Mouse scrolled (597, 451) with delta (0, 0)
Screenshot: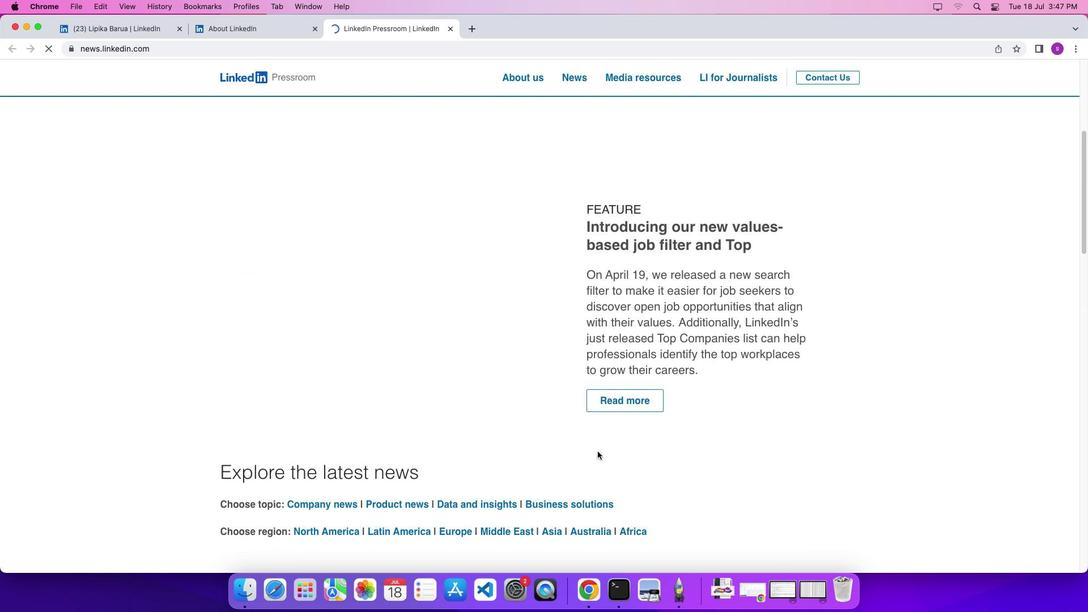 
Action: Mouse scrolled (597, 451) with delta (0, 0)
Screenshot: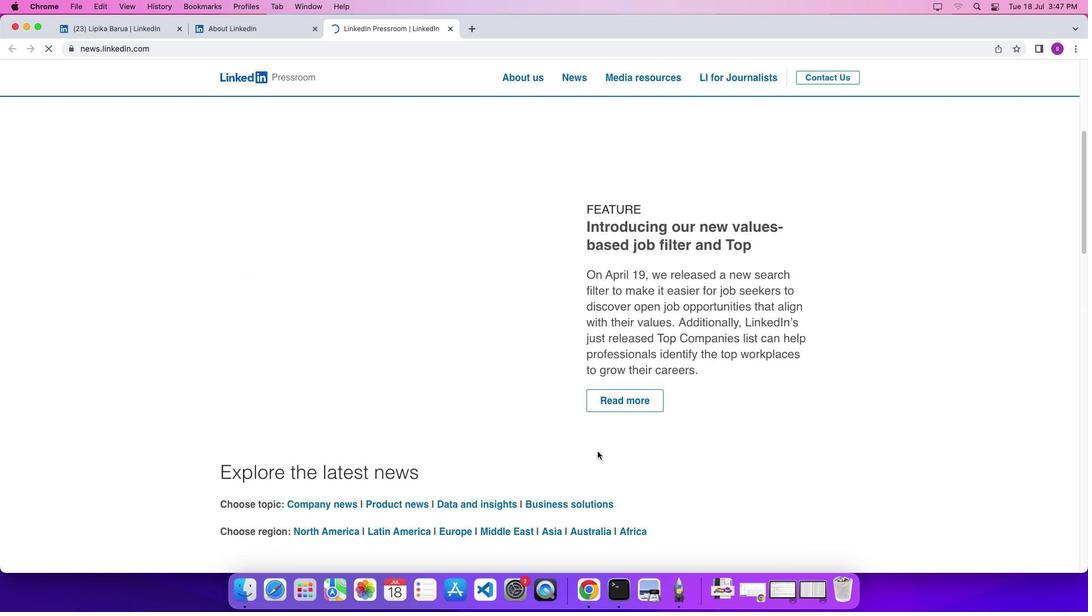 
Action: Mouse scrolled (597, 451) with delta (0, -3)
Screenshot: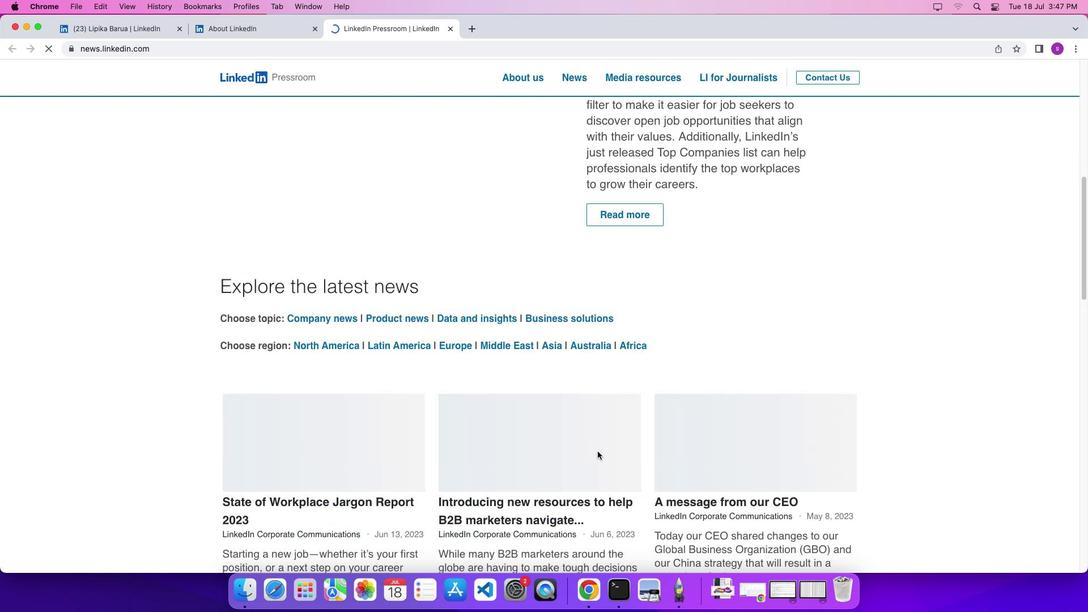 
Action: Mouse scrolled (597, 451) with delta (0, -4)
Screenshot: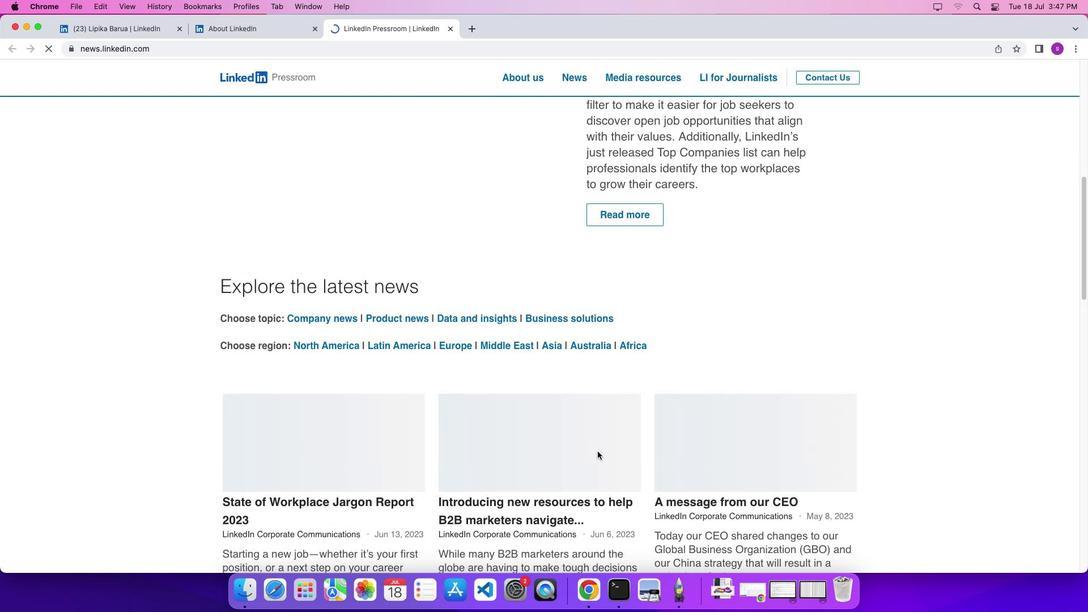 
Action: Mouse scrolled (597, 451) with delta (0, 0)
Screenshot: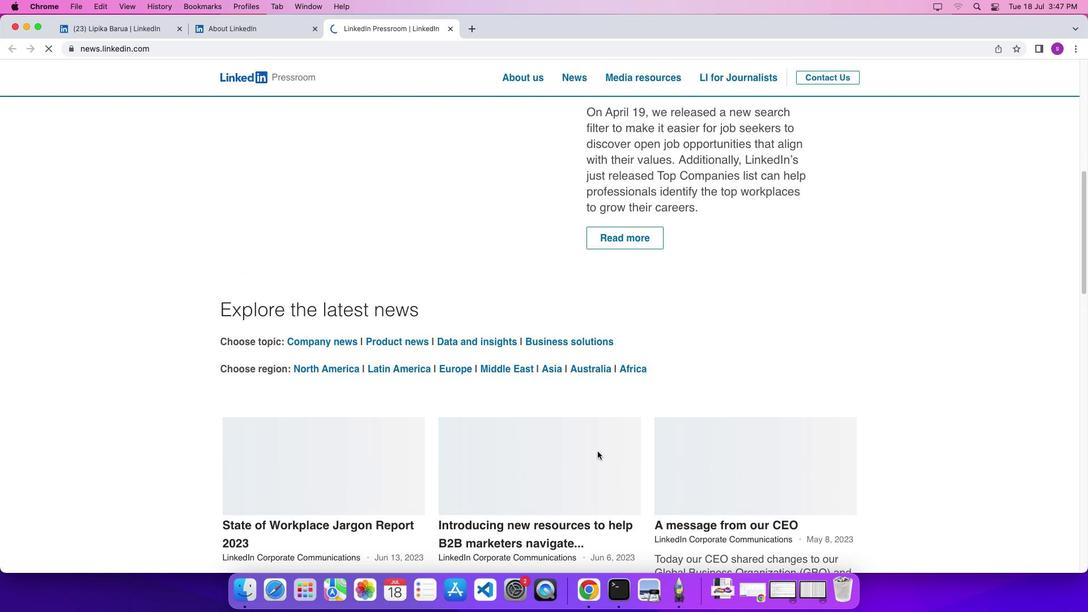 
Action: Mouse scrolled (597, 451) with delta (0, 0)
Screenshot: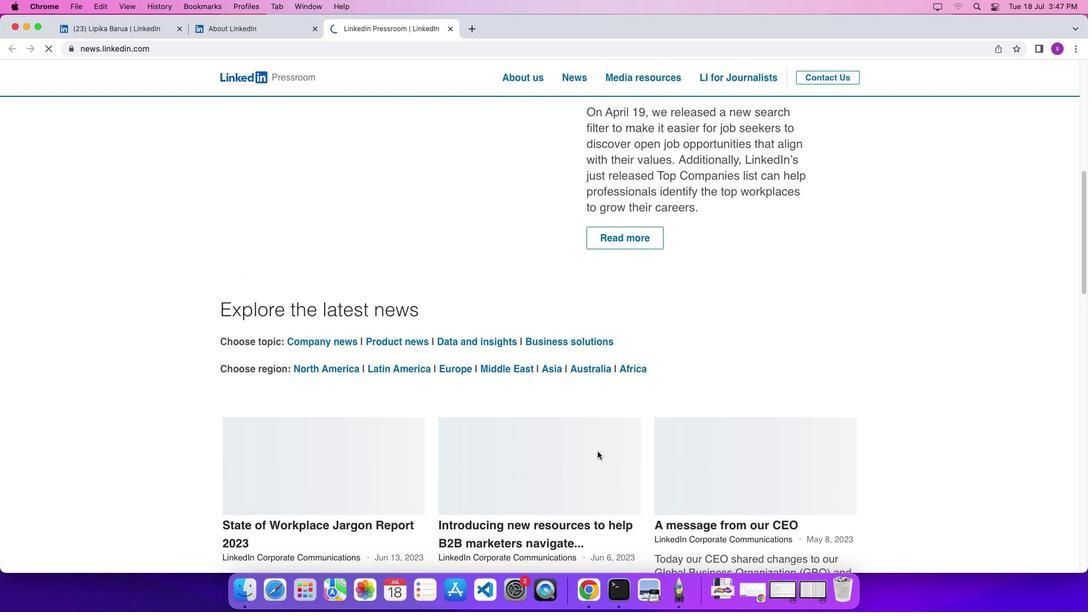 
Action: Mouse scrolled (597, 451) with delta (0, 3)
Screenshot: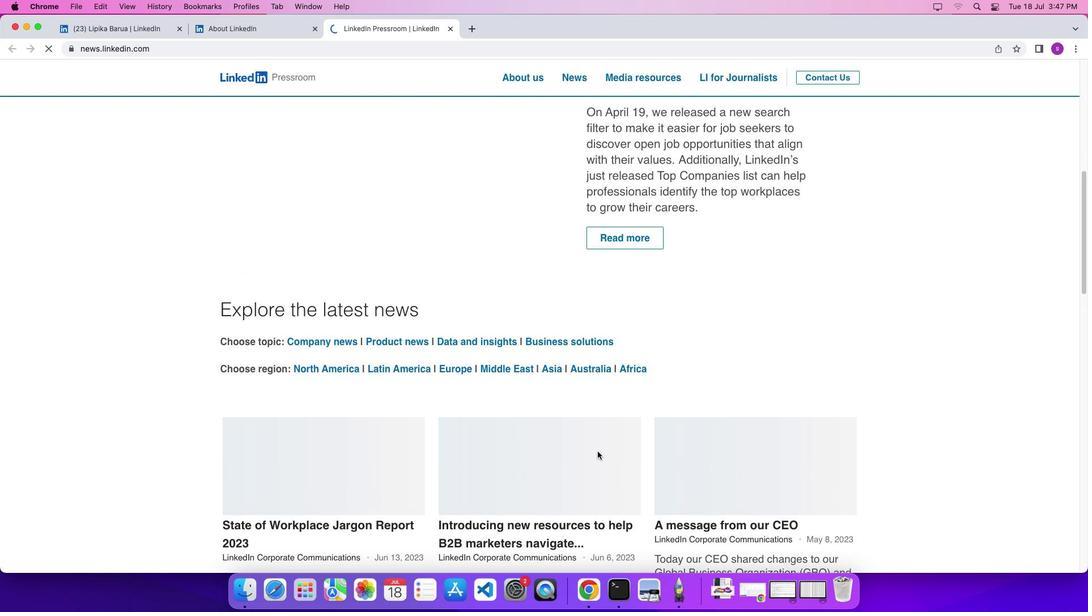 
Action: Mouse scrolled (597, 451) with delta (0, 6)
Screenshot: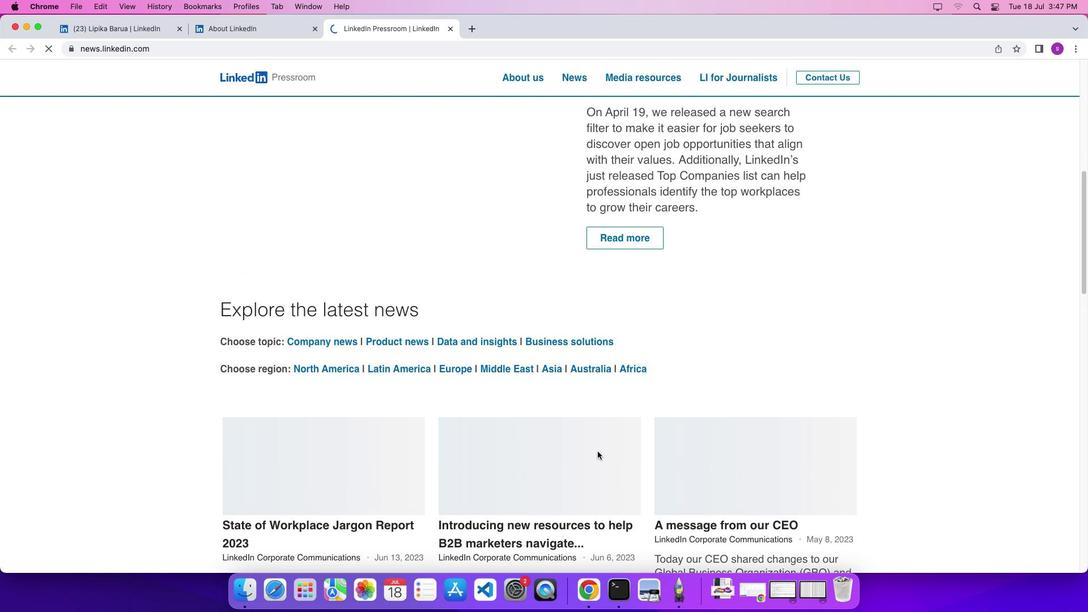 
Action: Mouse scrolled (597, 451) with delta (0, 7)
Screenshot: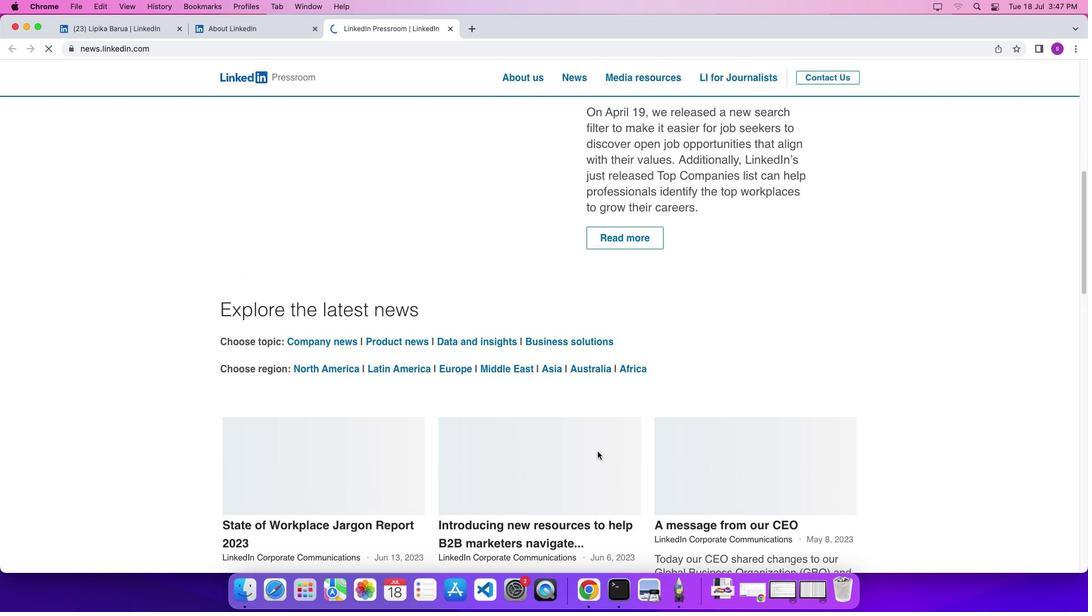 
